 Task: Find flights from Sydney to any destination.
Action: Mouse moved to (295, 31)
Screenshot: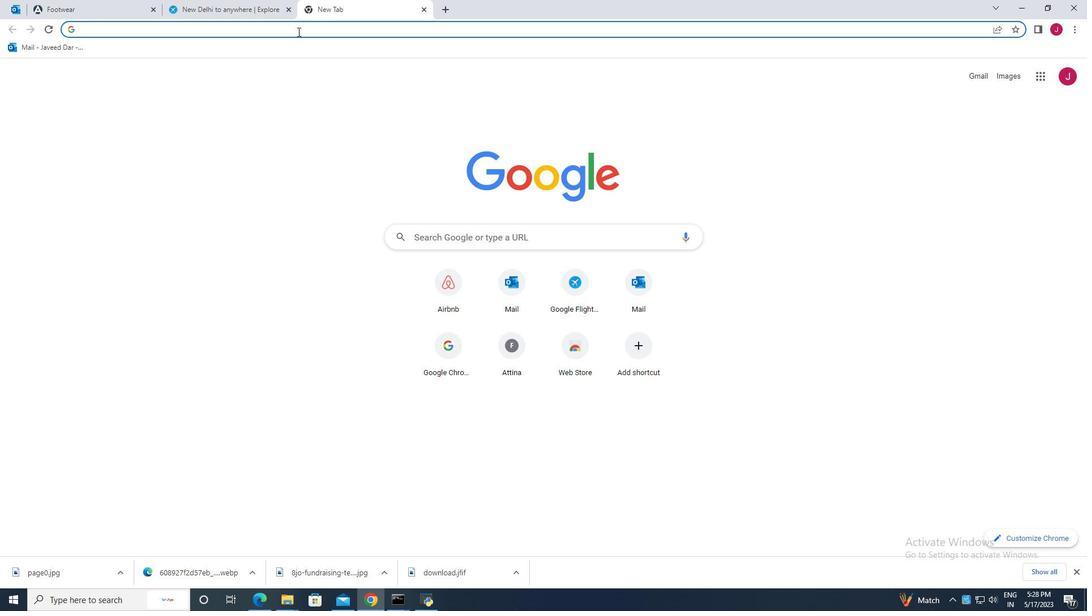 
Action: Mouse pressed left at (295, 31)
Screenshot: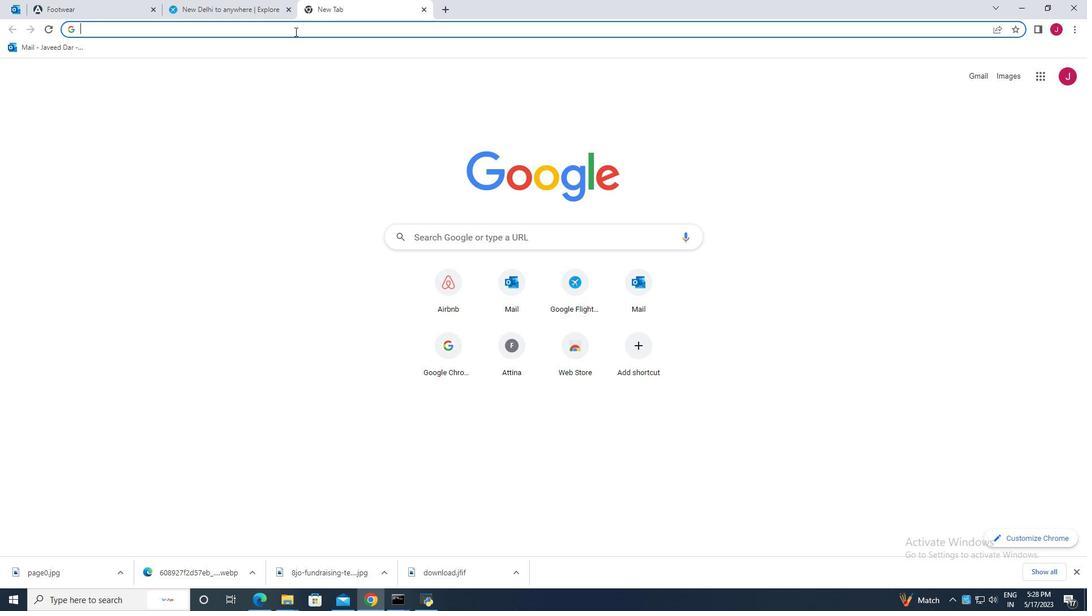 
Action: Key pressed f<Key.backspace>f
Screenshot: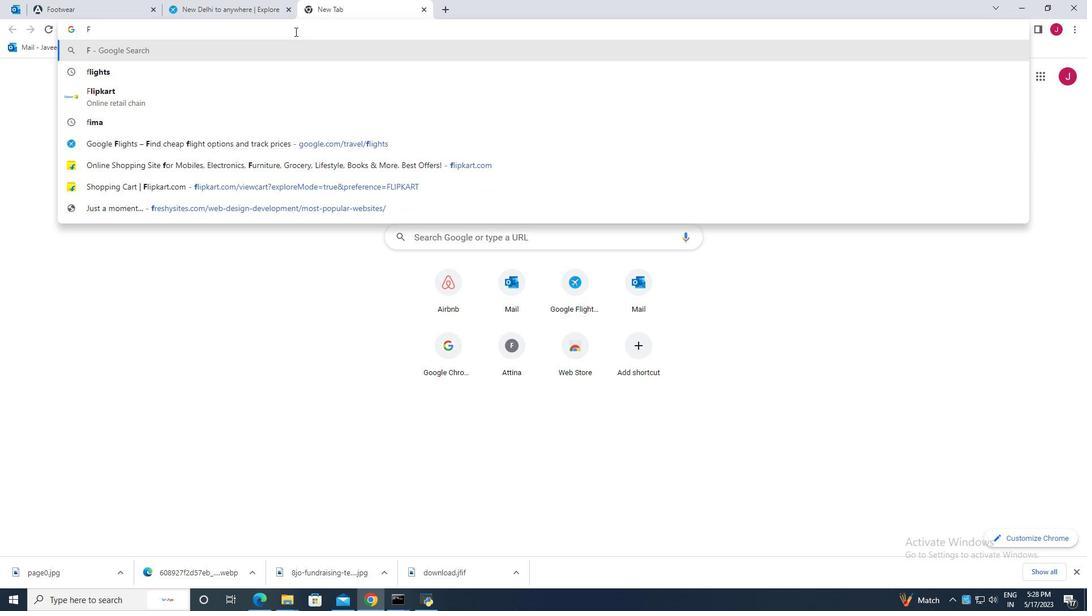 
Action: Mouse moved to (218, 52)
Screenshot: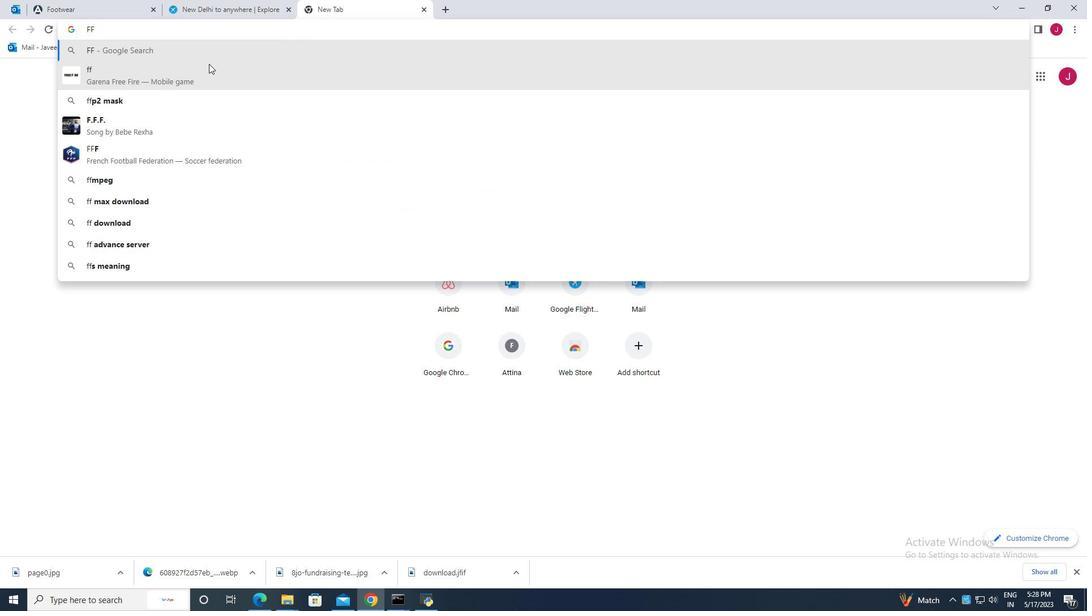 
Action: Key pressed <Key.backspace><Key.backspace>
Screenshot: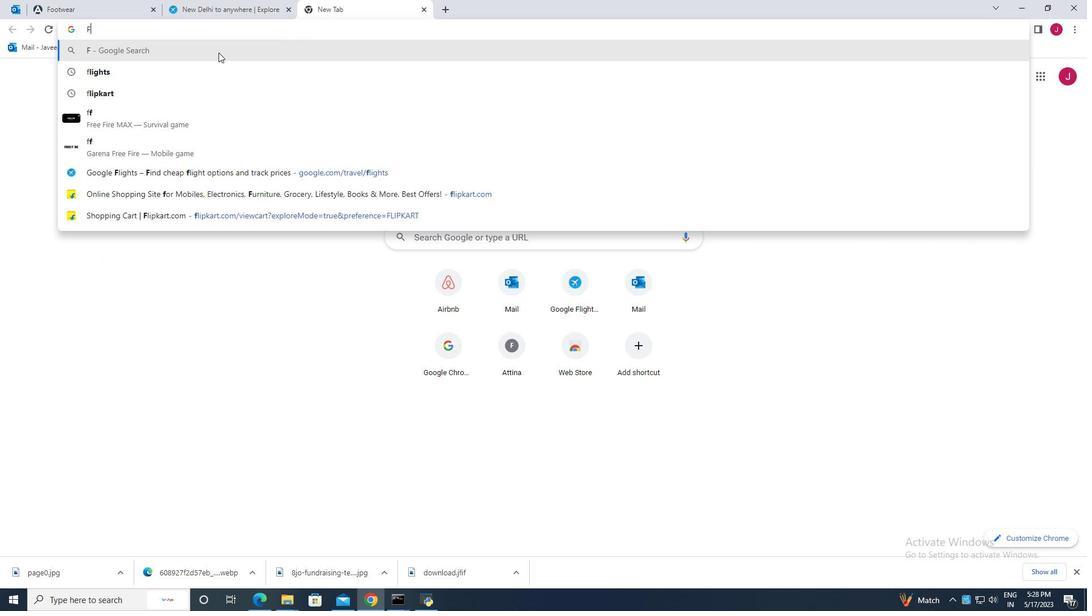
Action: Mouse moved to (202, 49)
Screenshot: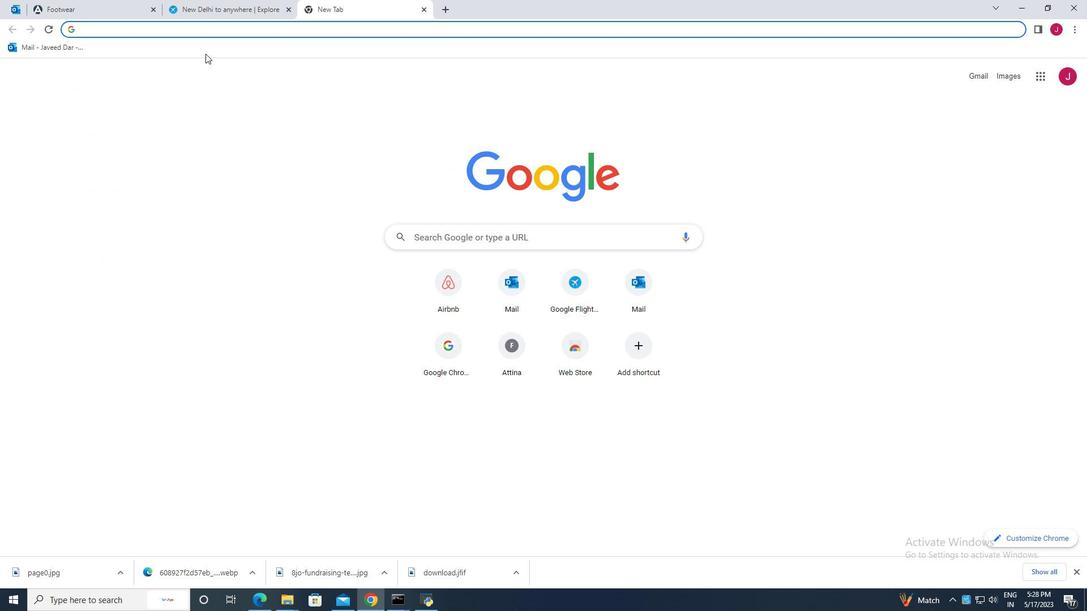 
Action: Key pressed f
Screenshot: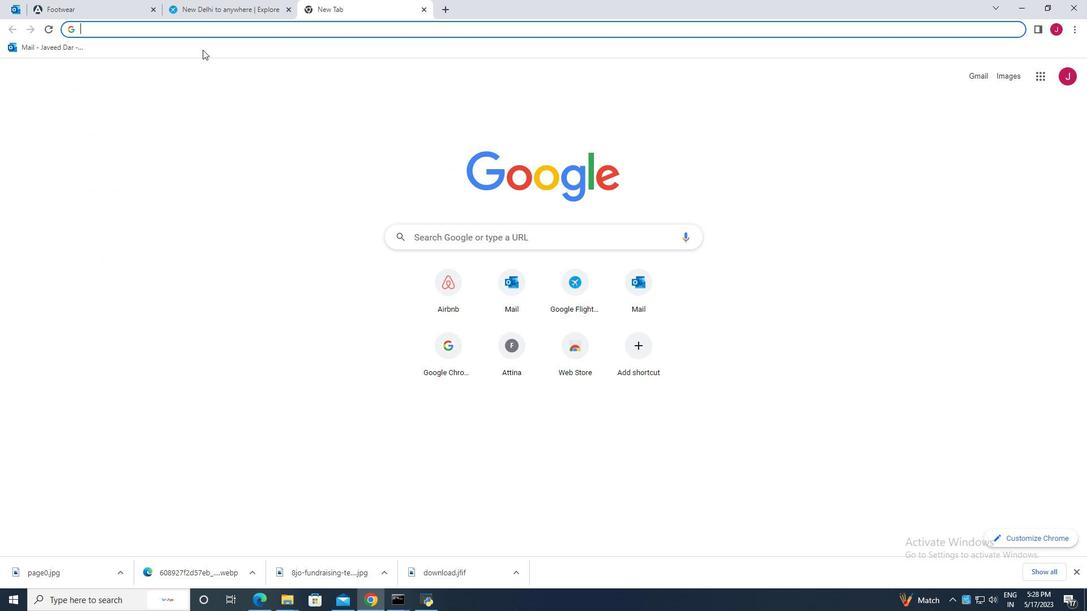 
Action: Mouse moved to (178, 48)
Screenshot: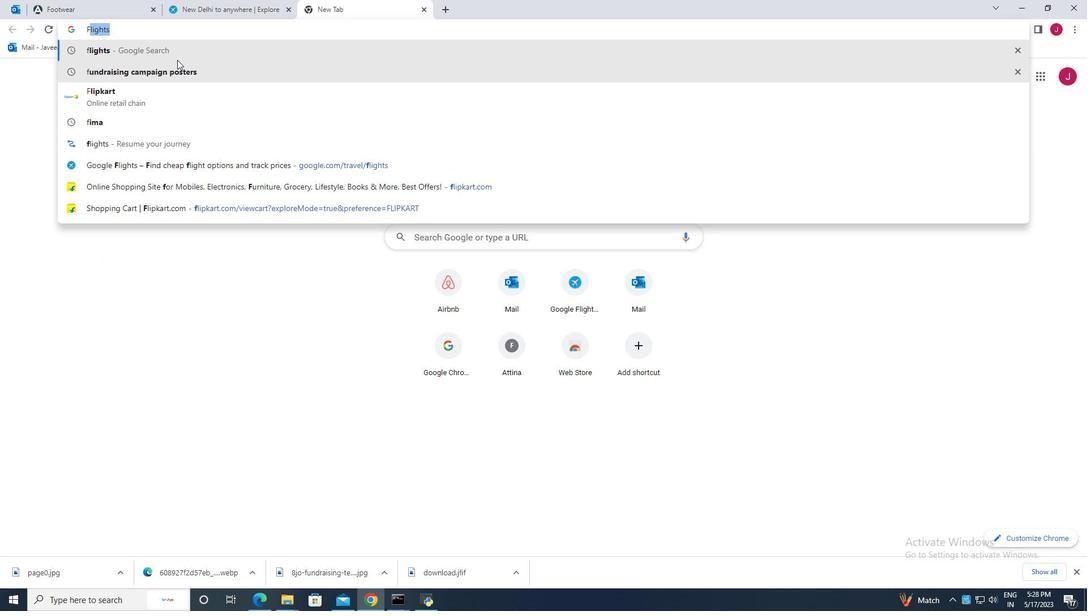 
Action: Mouse pressed left at (178, 48)
Screenshot: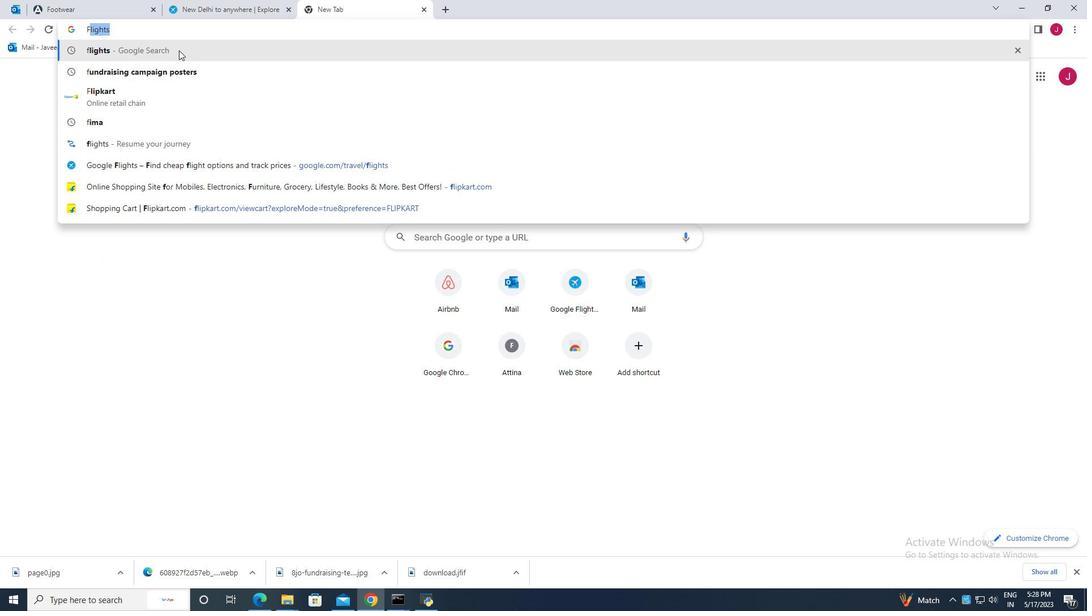 
Action: Mouse moved to (139, 450)
Screenshot: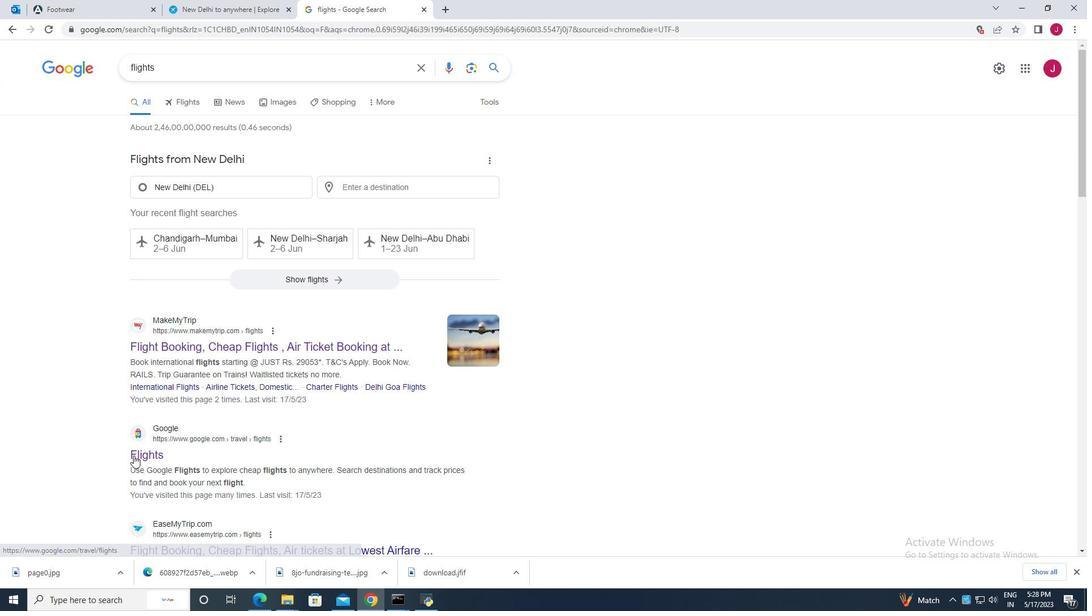 
Action: Mouse pressed left at (139, 450)
Screenshot: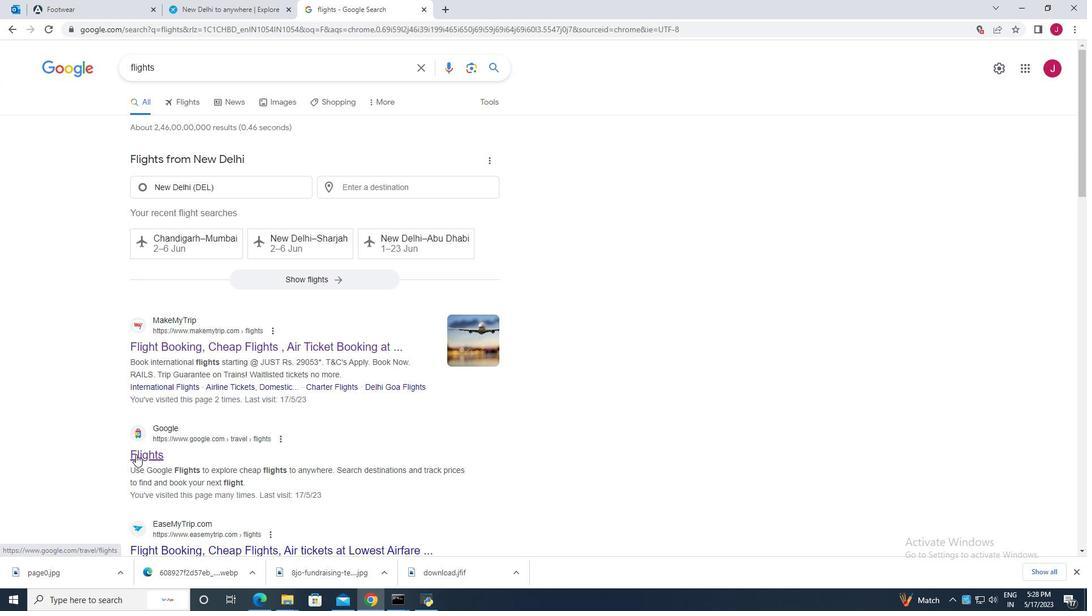 
Action: Mouse moved to (151, 454)
Screenshot: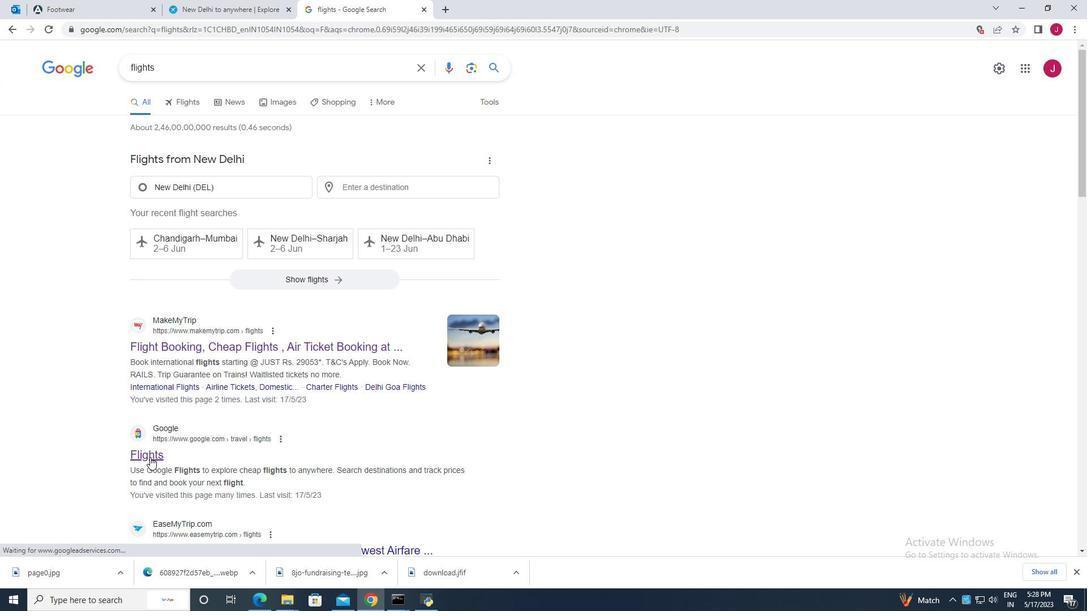 
Action: Mouse pressed left at (151, 454)
Screenshot: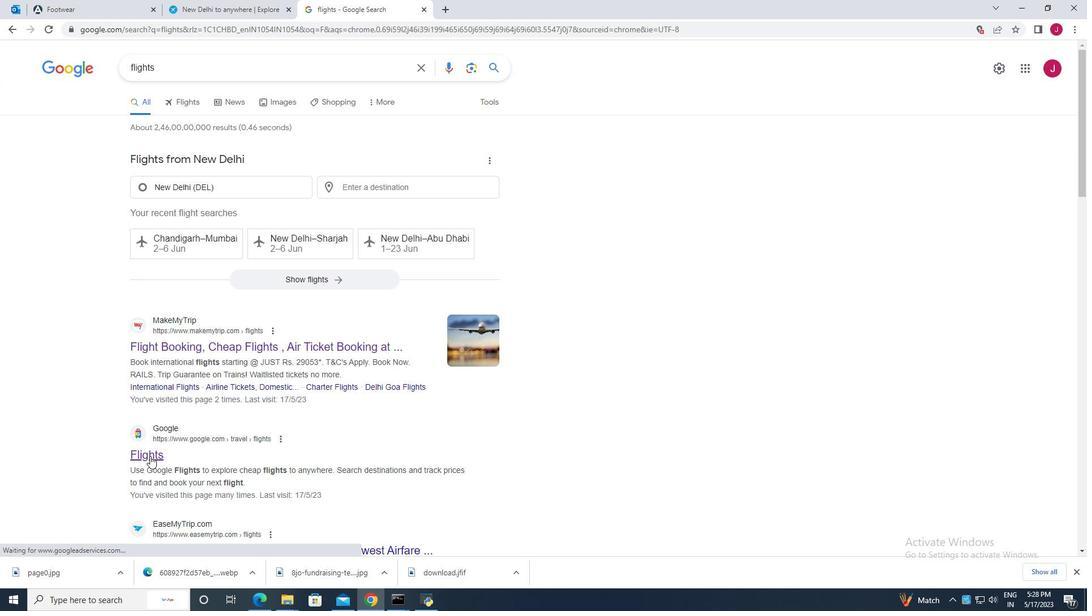 
Action: Mouse moved to (348, 307)
Screenshot: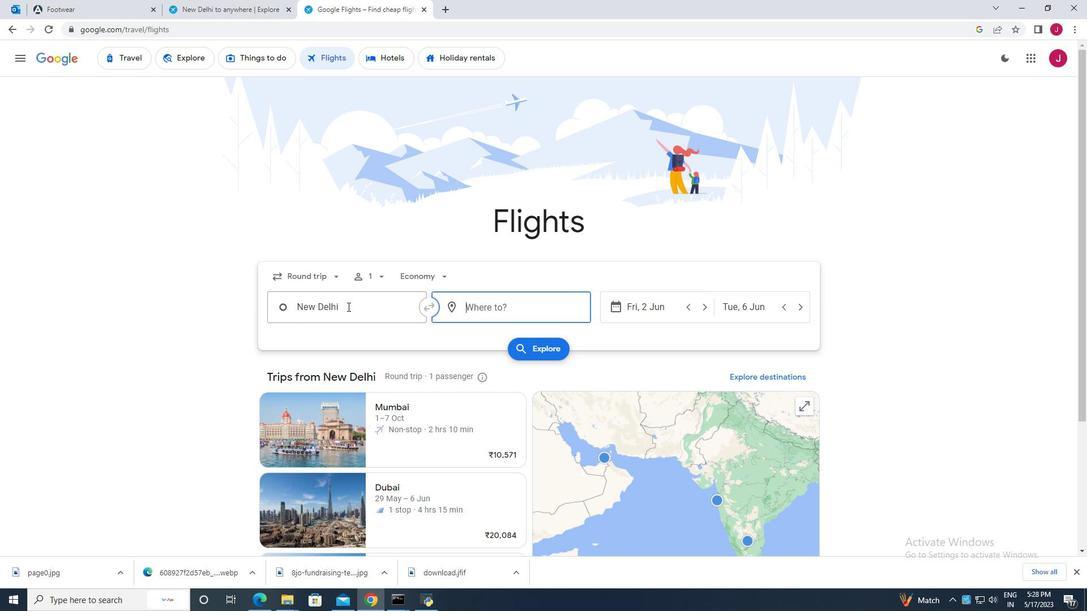 
Action: Mouse pressed left at (348, 307)
Screenshot: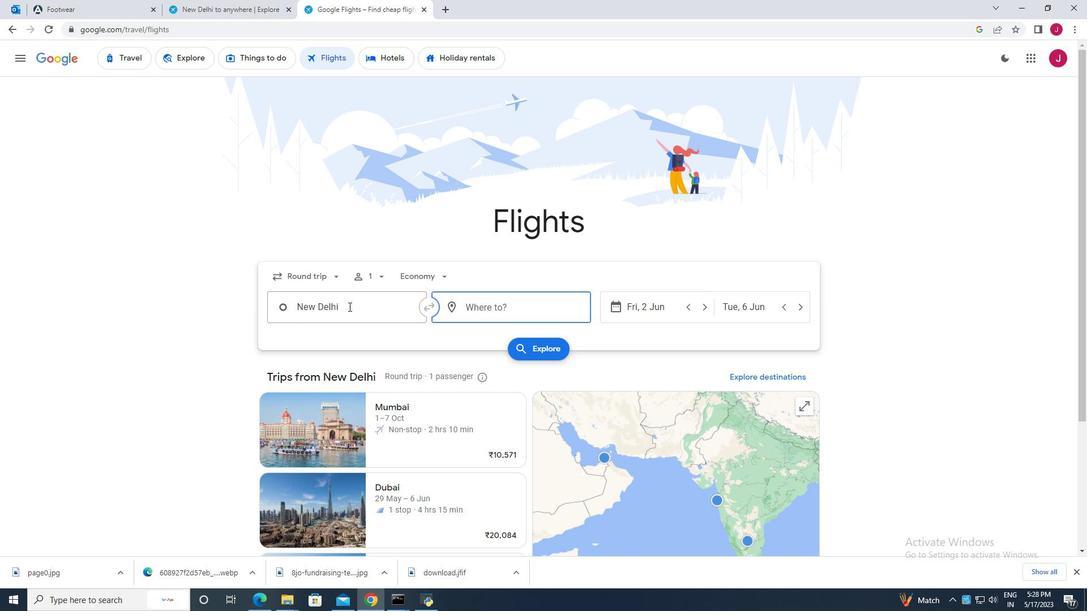 
Action: Mouse moved to (349, 307)
Screenshot: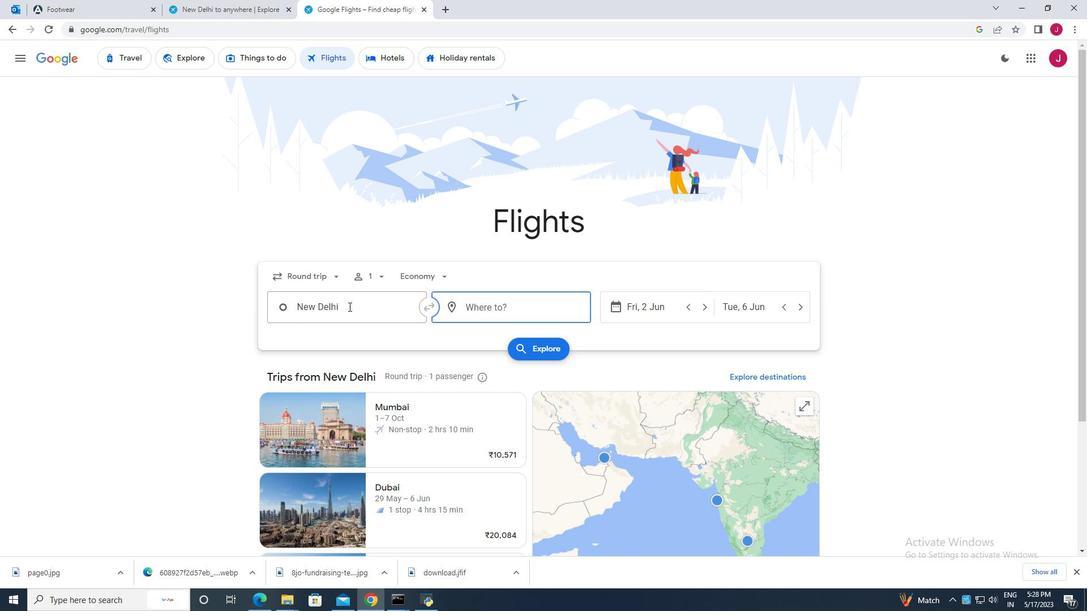 
Action: Key pressed austrilla<Key.enter>
Screenshot: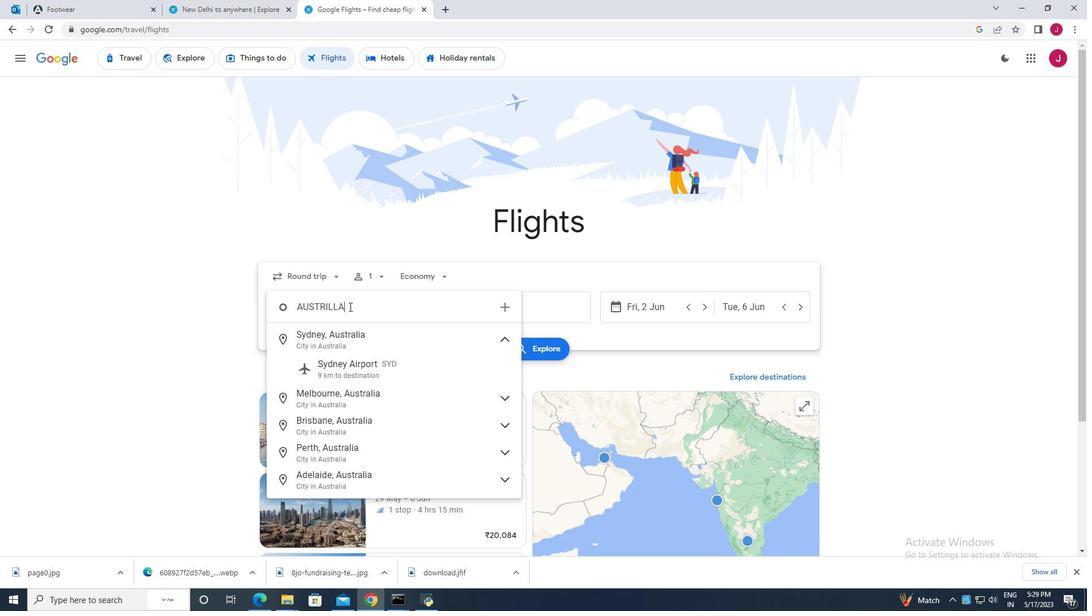 
Action: Mouse moved to (552, 351)
Screenshot: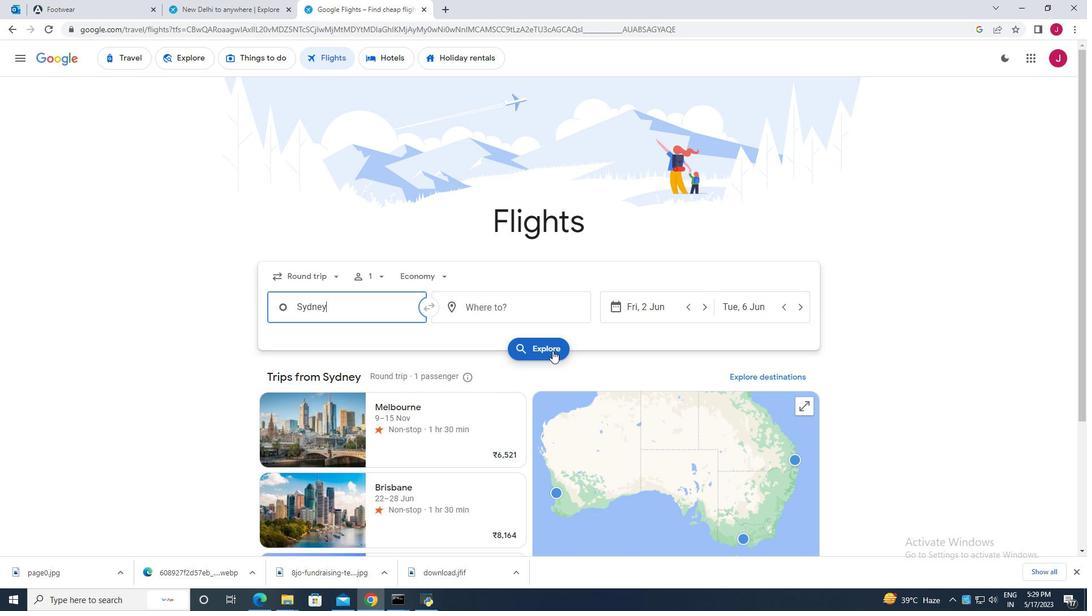 
Action: Mouse pressed left at (552, 351)
Screenshot: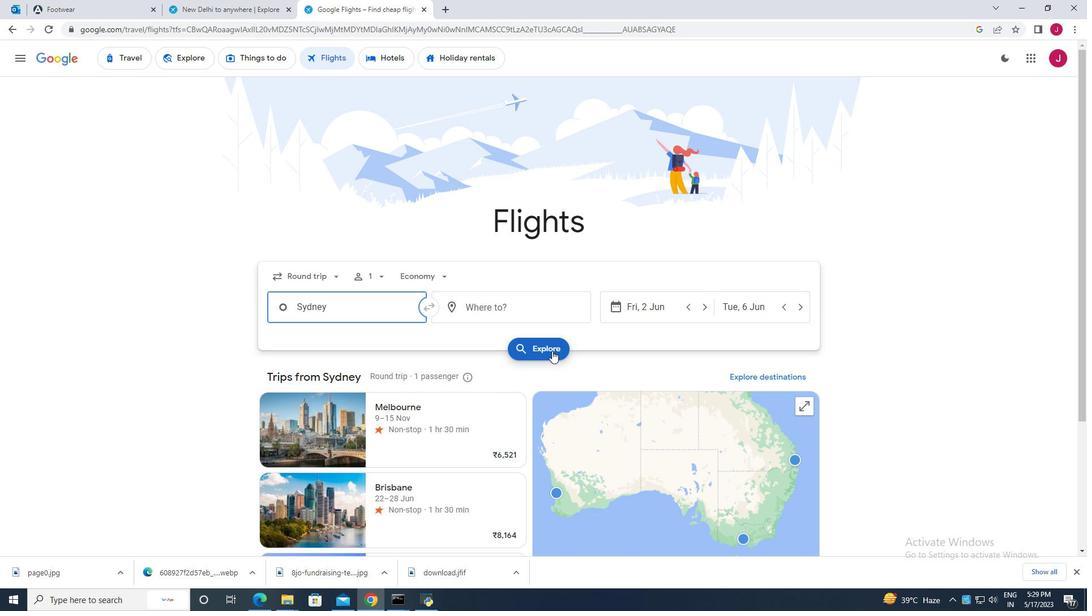 
Action: Mouse moved to (136, 390)
Screenshot: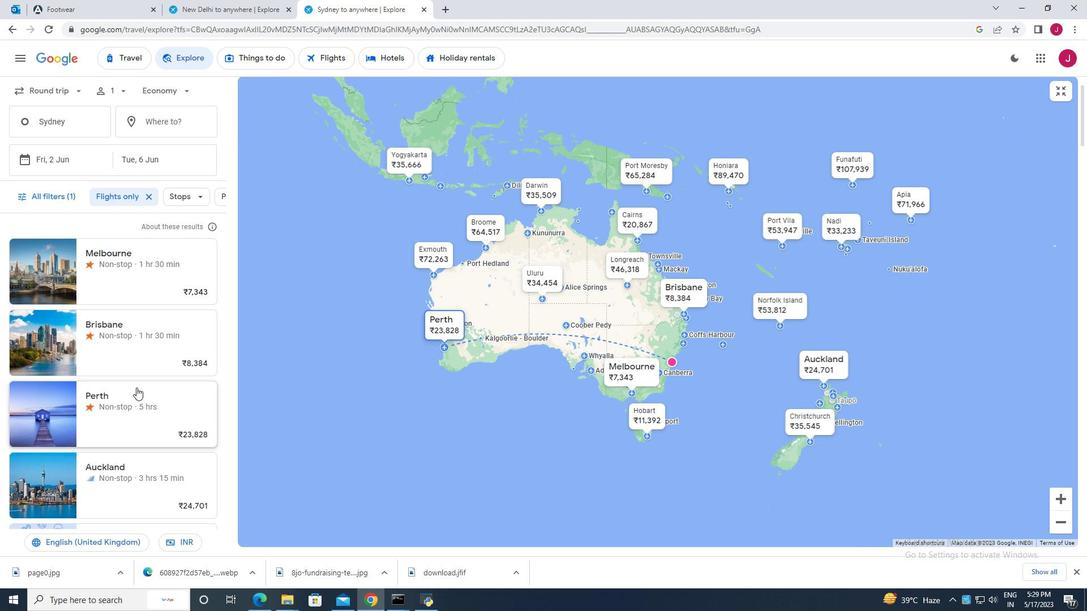 
Action: Mouse scrolled (136, 389) with delta (0, 0)
Screenshot: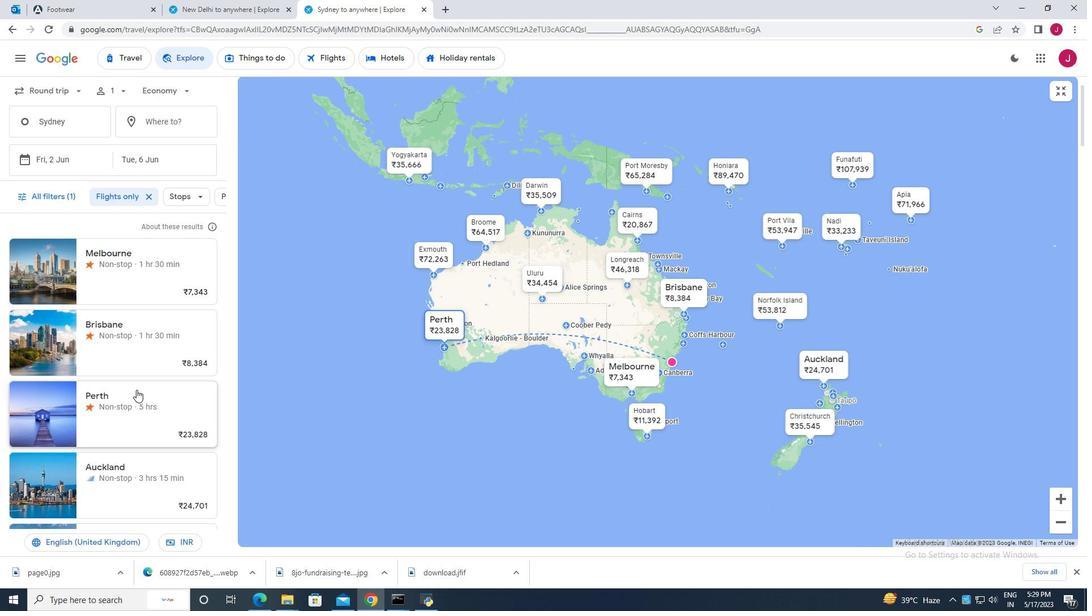 
Action: Mouse scrolled (136, 389) with delta (0, 0)
Screenshot: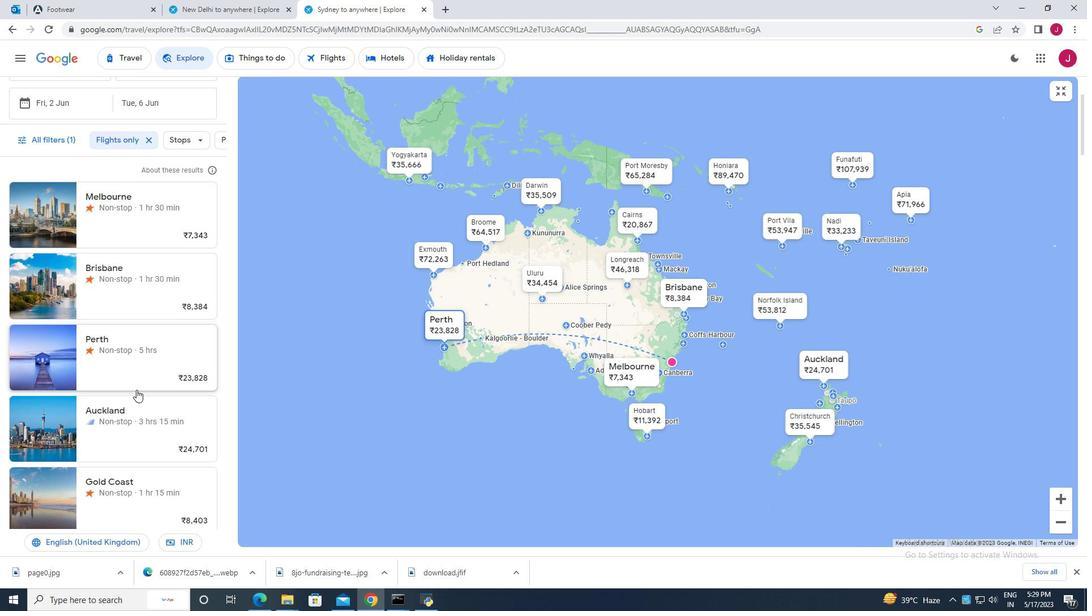 
Action: Mouse scrolled (136, 389) with delta (0, 0)
Screenshot: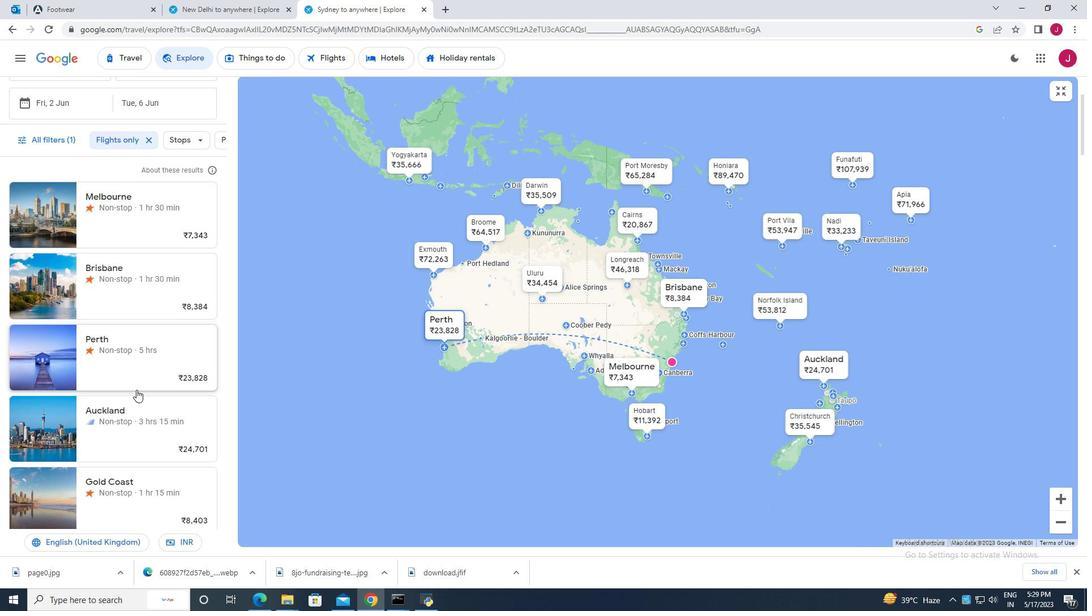 
Action: Mouse moved to (135, 389)
Screenshot: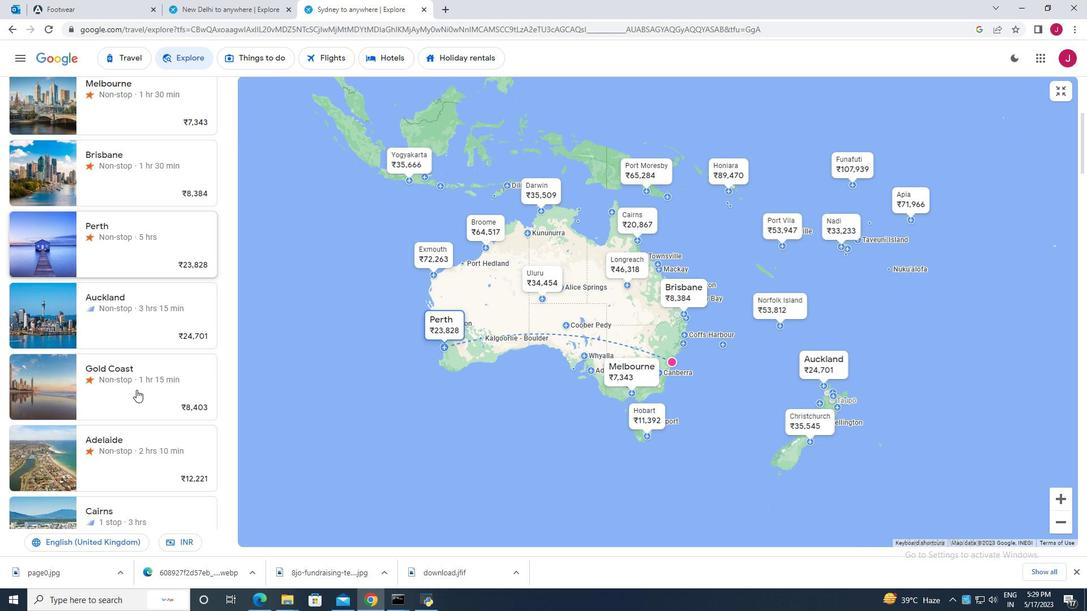
Action: Mouse scrolled (135, 389) with delta (0, 0)
Screenshot: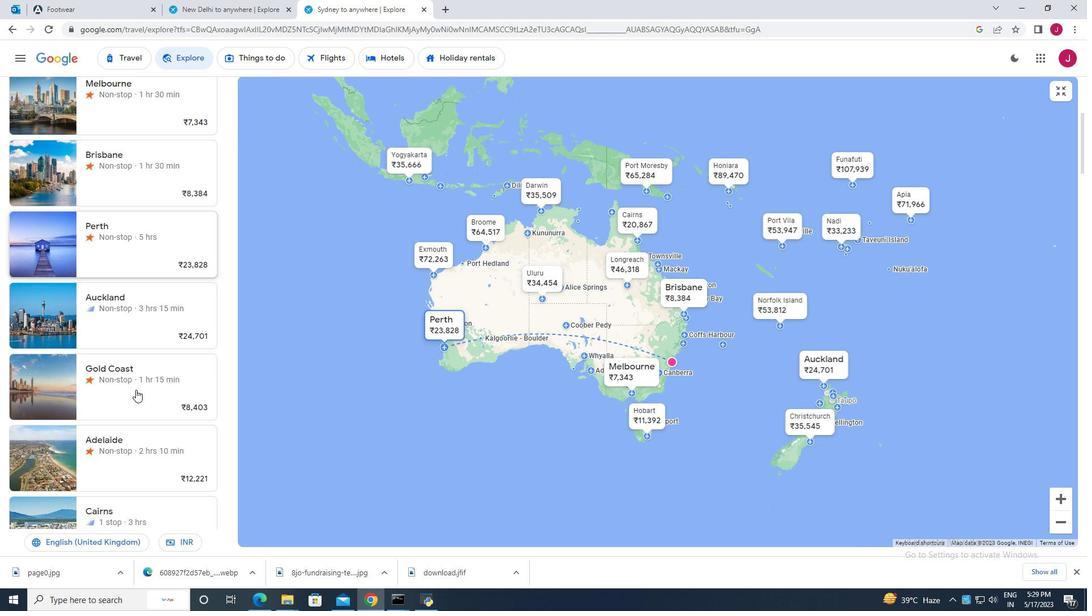 
Action: Mouse scrolled (135, 389) with delta (0, 0)
Screenshot: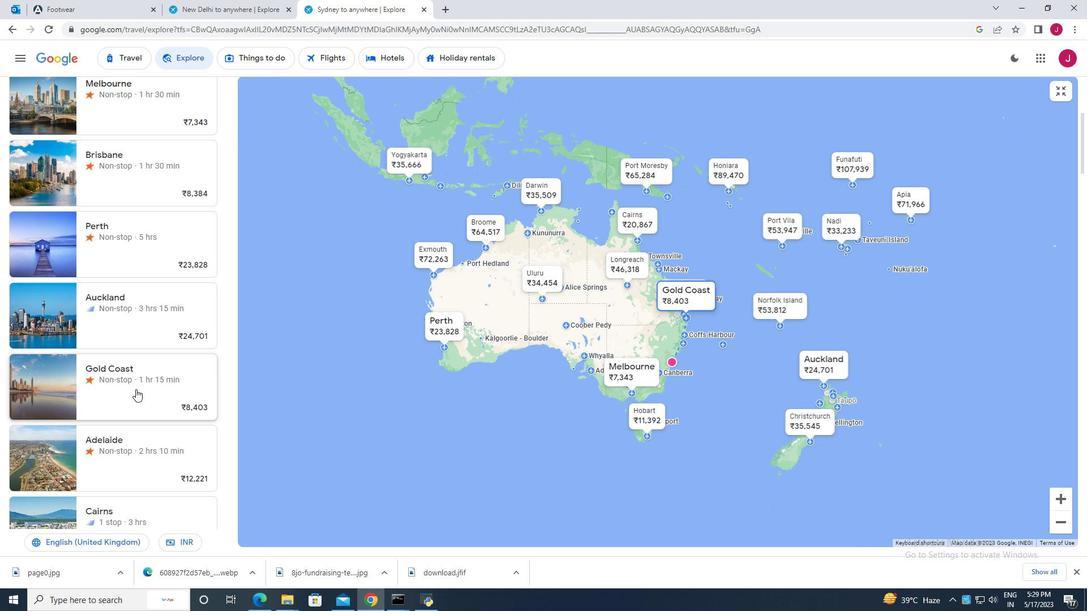 
Action: Mouse scrolled (135, 389) with delta (0, 0)
Screenshot: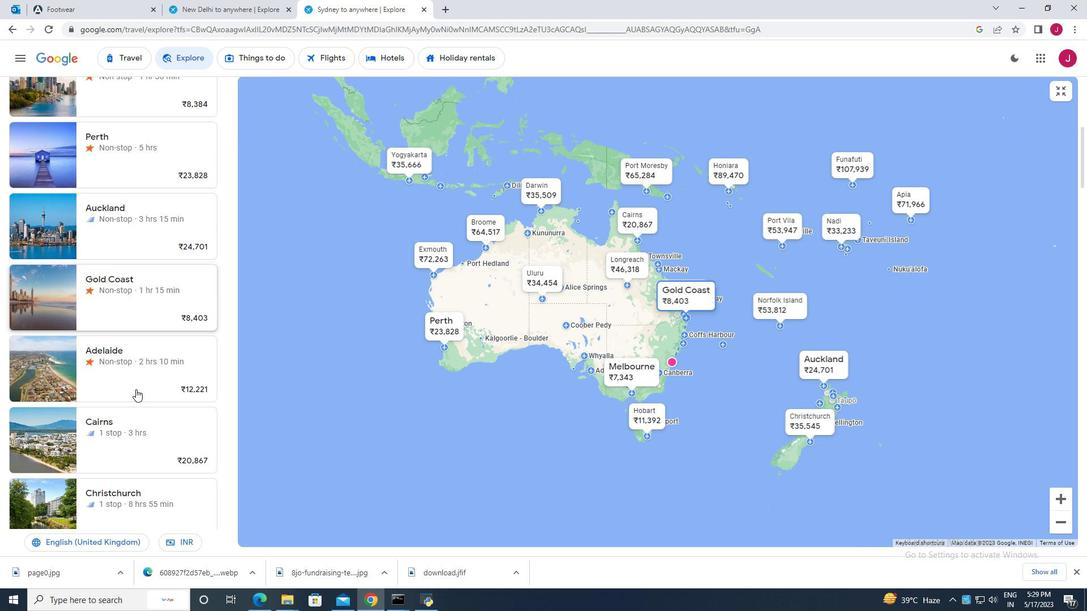 
Action: Mouse scrolled (135, 389) with delta (0, 0)
Screenshot: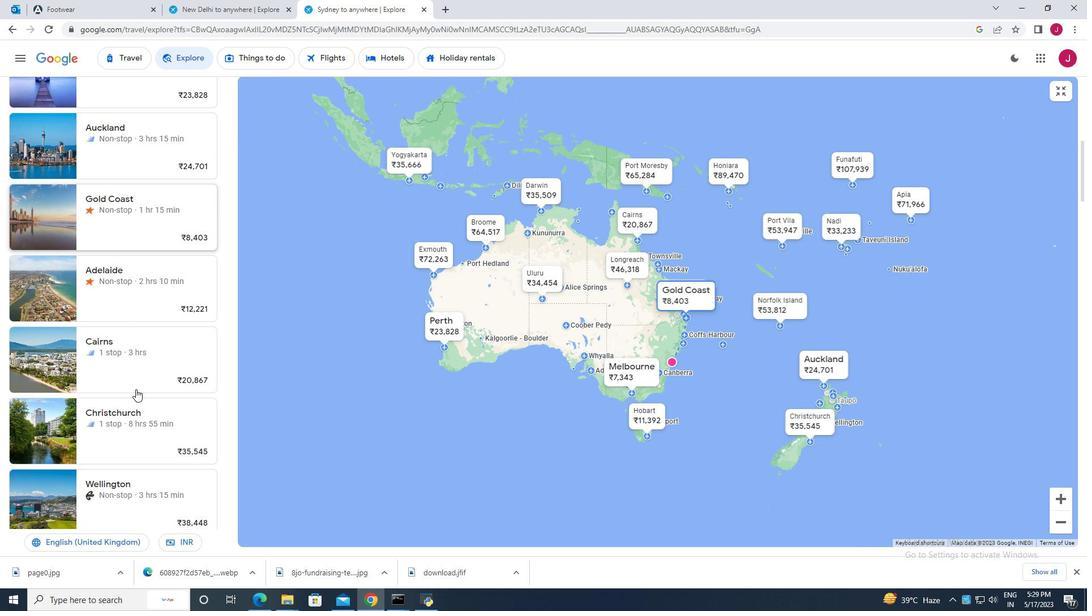 
Action: Mouse scrolled (135, 389) with delta (0, 0)
Screenshot: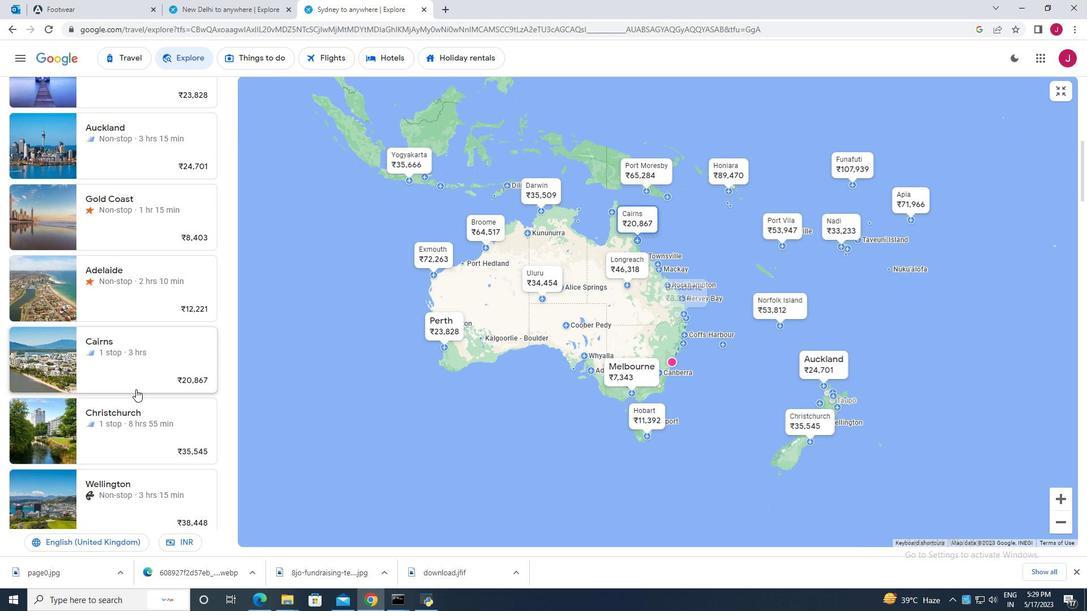 
Action: Mouse scrolled (135, 389) with delta (0, 0)
Screenshot: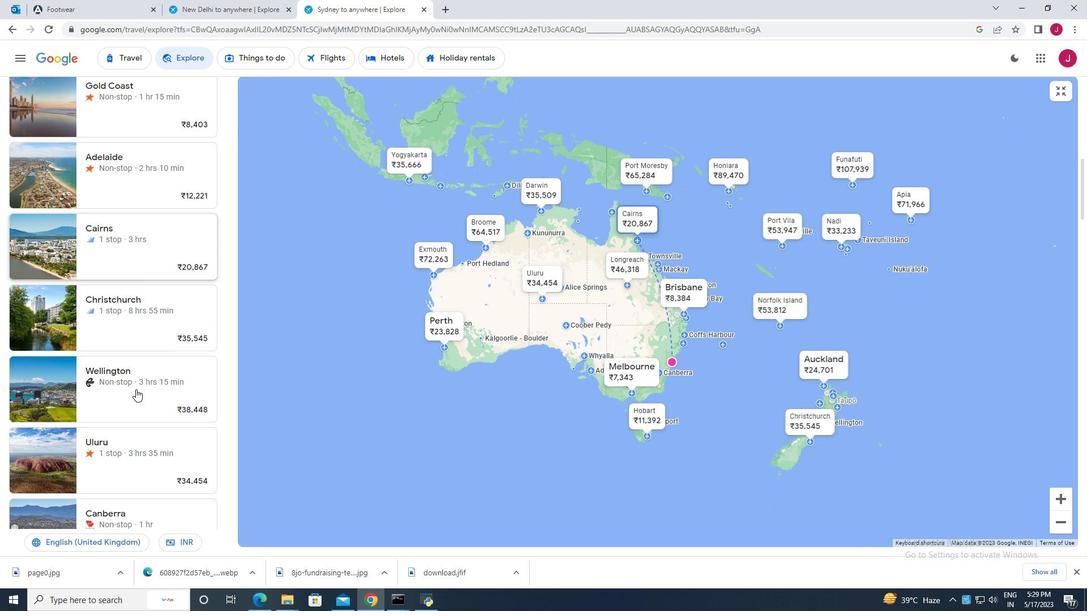 
Action: Mouse scrolled (135, 389) with delta (0, 0)
Screenshot: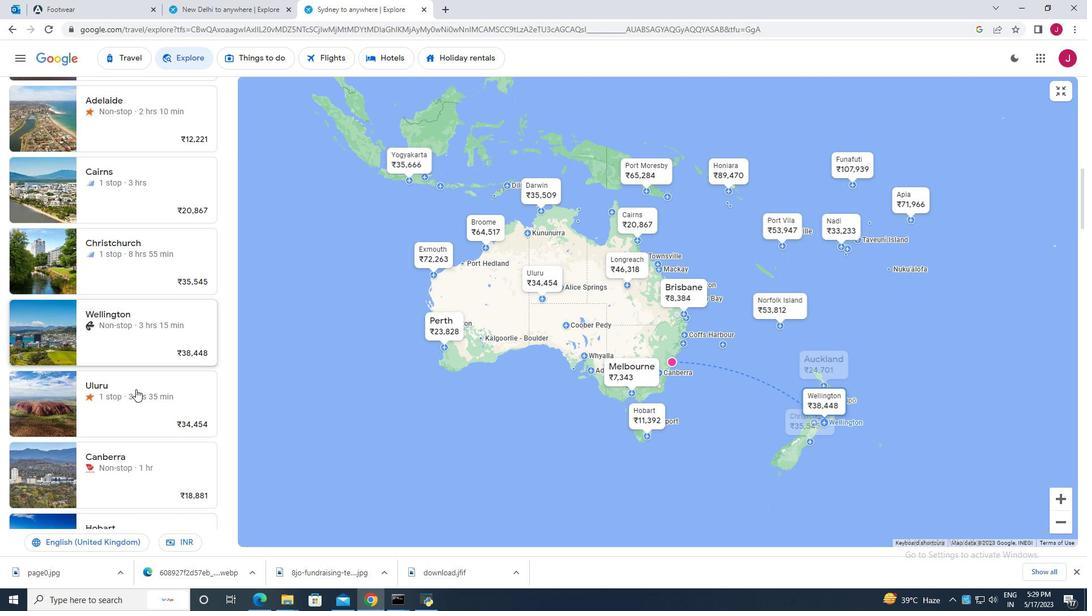 
Action: Mouse moved to (135, 388)
Screenshot: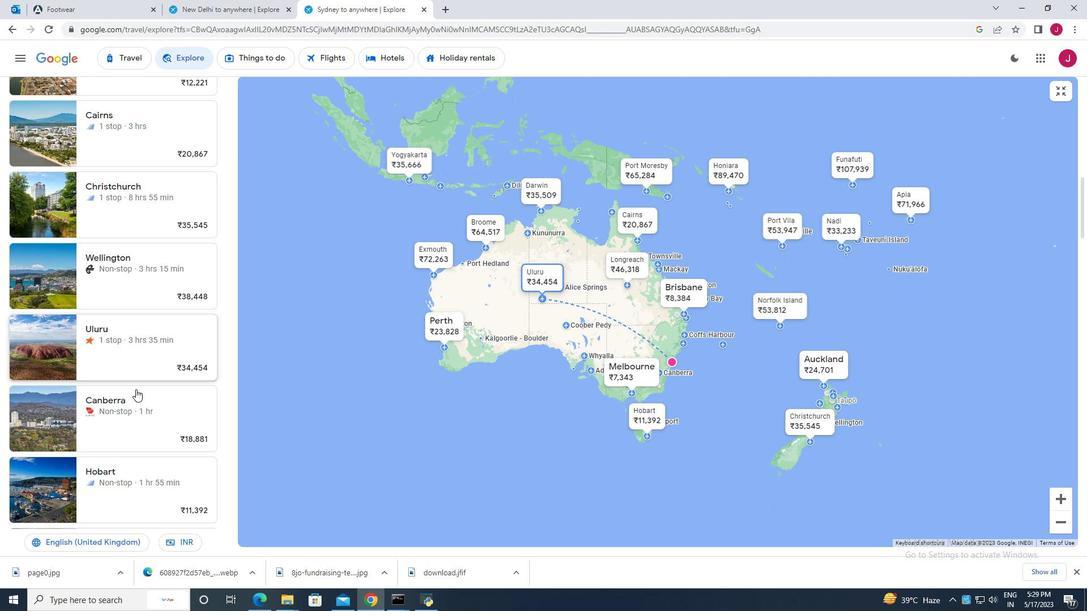 
Action: Mouse scrolled (135, 387) with delta (0, 0)
Screenshot: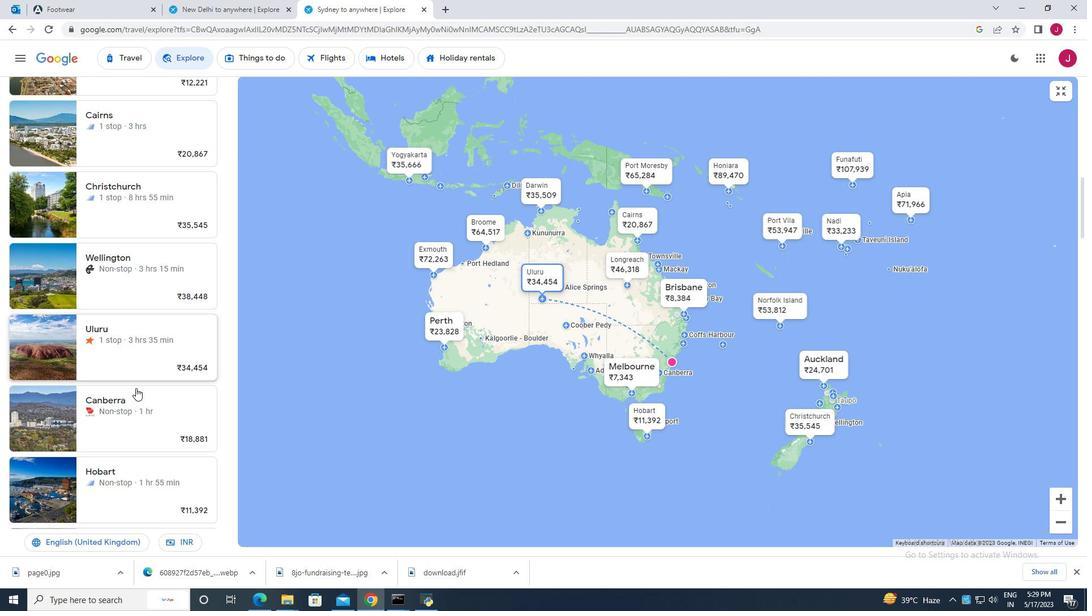 
Action: Mouse scrolled (135, 387) with delta (0, 0)
Screenshot: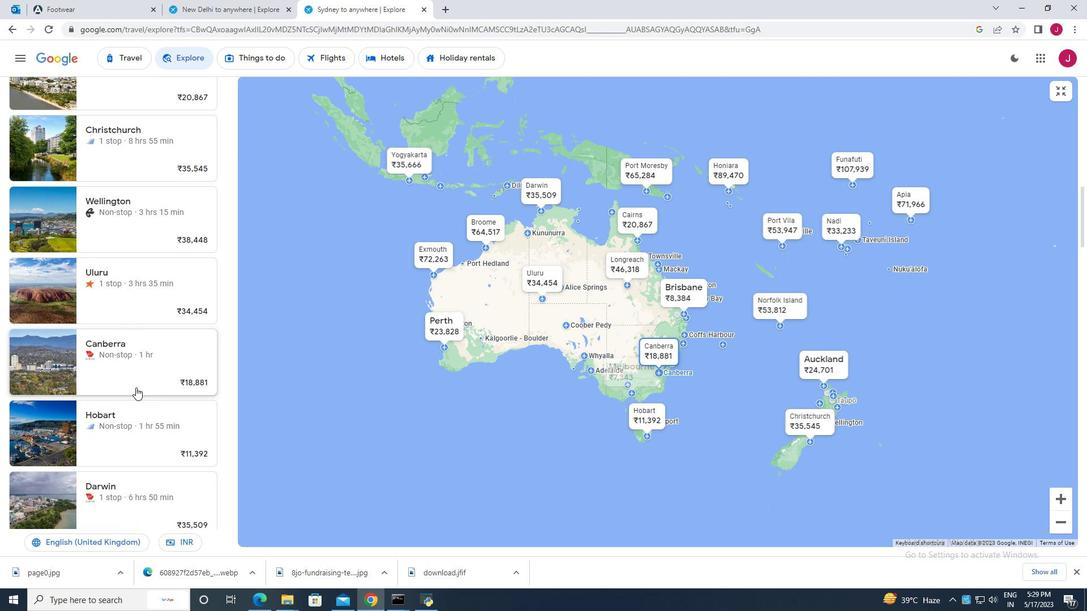 
Action: Mouse scrolled (135, 387) with delta (0, 0)
Screenshot: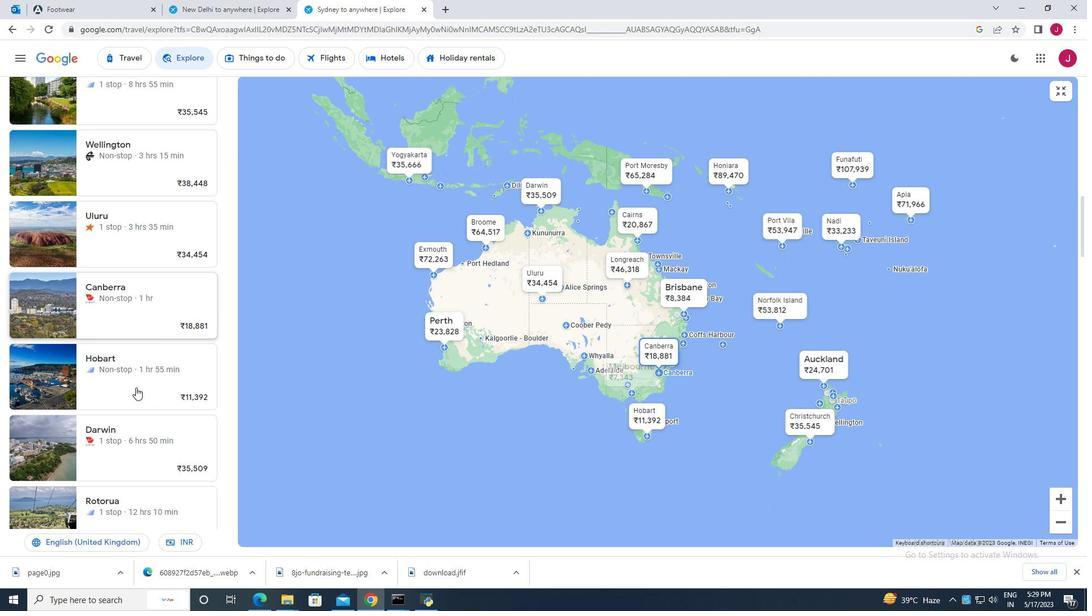 
Action: Mouse scrolled (135, 387) with delta (0, 0)
Screenshot: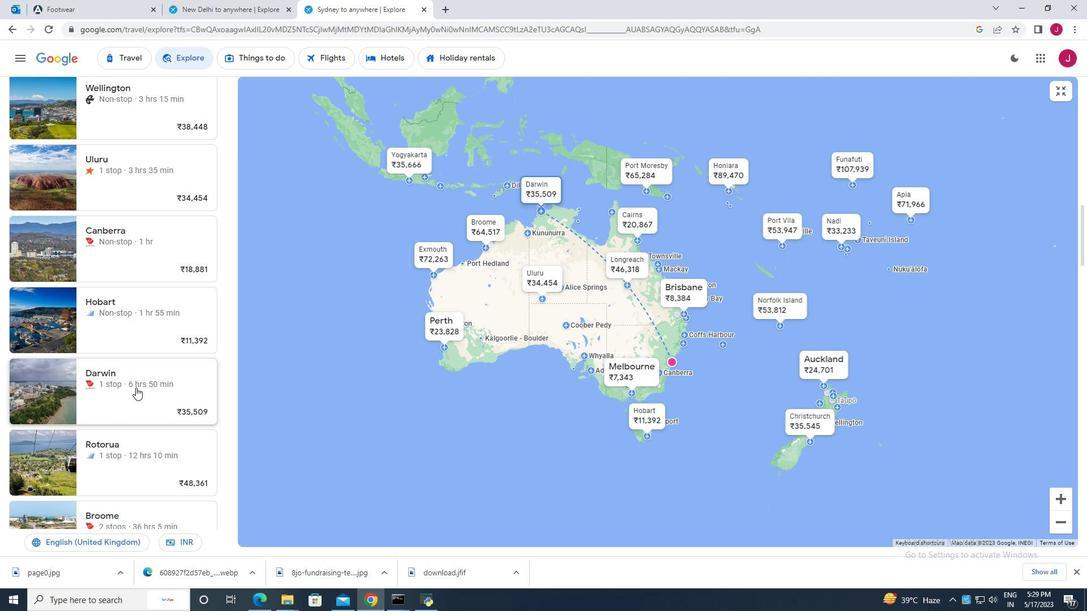 
Action: Mouse scrolled (135, 387) with delta (0, 0)
Screenshot: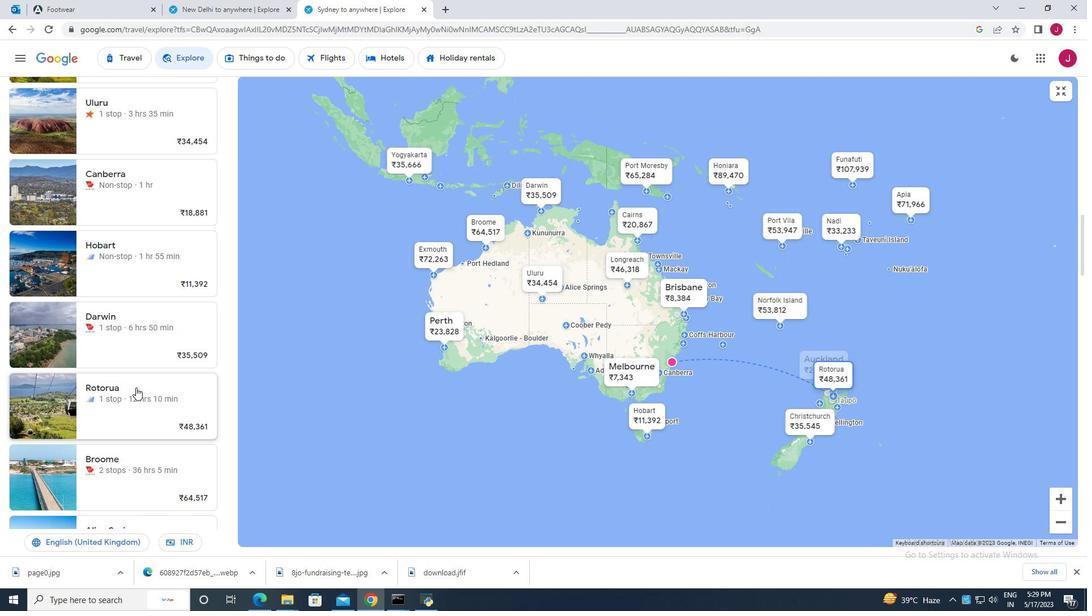 
Action: Mouse scrolled (135, 387) with delta (0, 0)
Screenshot: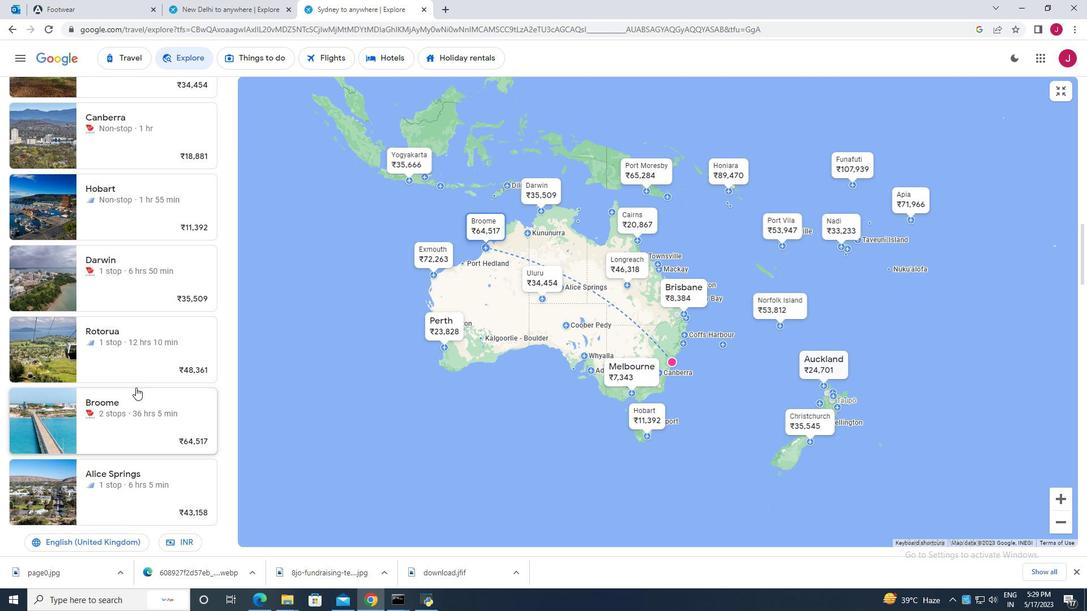 
Action: Mouse scrolled (135, 387) with delta (0, 0)
Screenshot: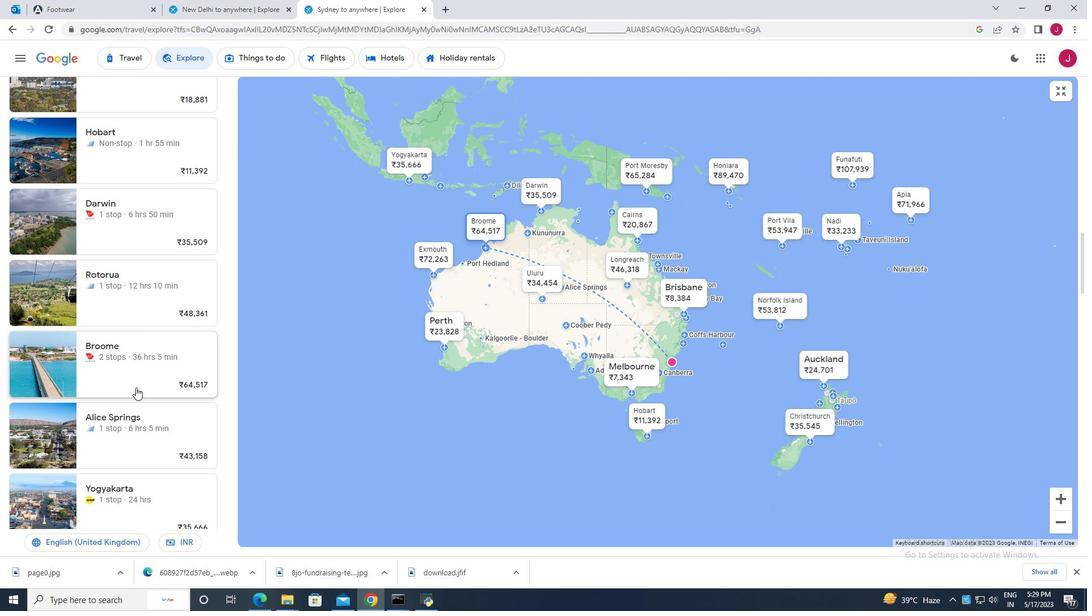 
Action: Mouse scrolled (135, 387) with delta (0, 0)
Screenshot: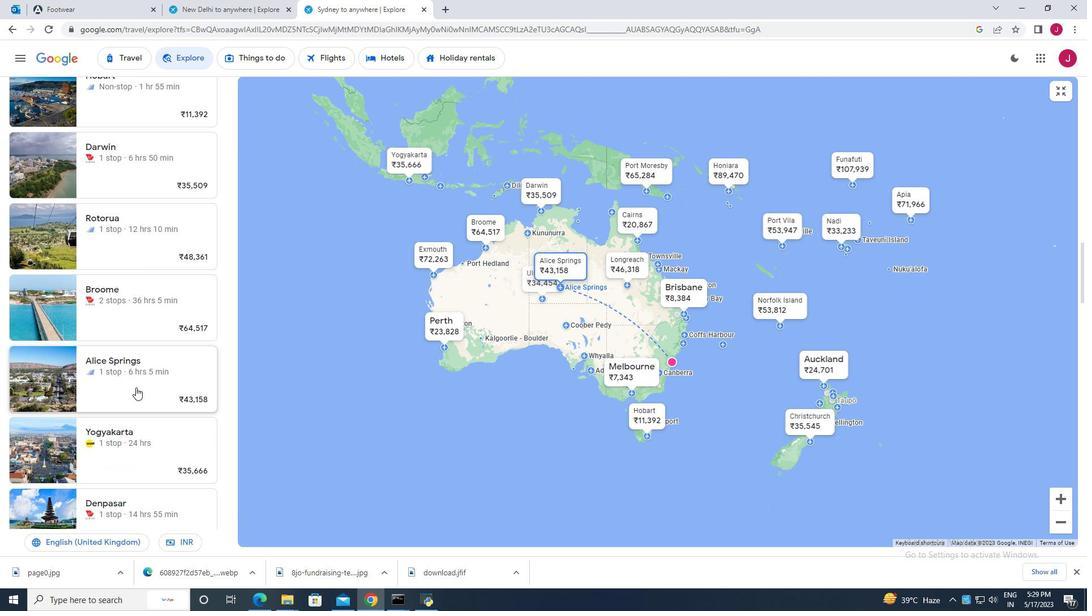 
Action: Mouse scrolled (135, 387) with delta (0, 0)
Screenshot: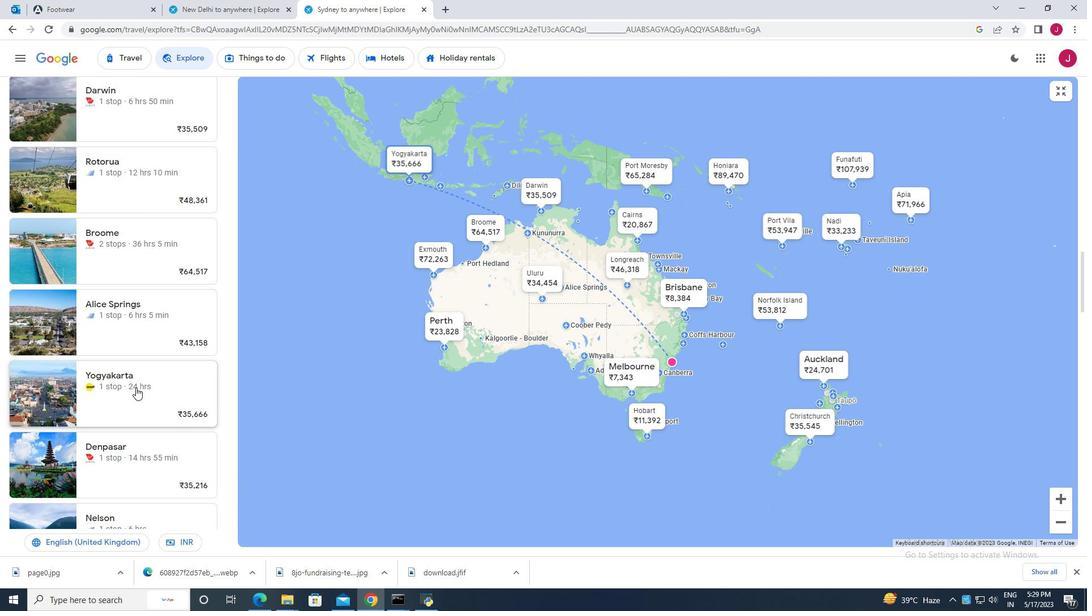 
Action: Mouse scrolled (135, 387) with delta (0, 0)
Screenshot: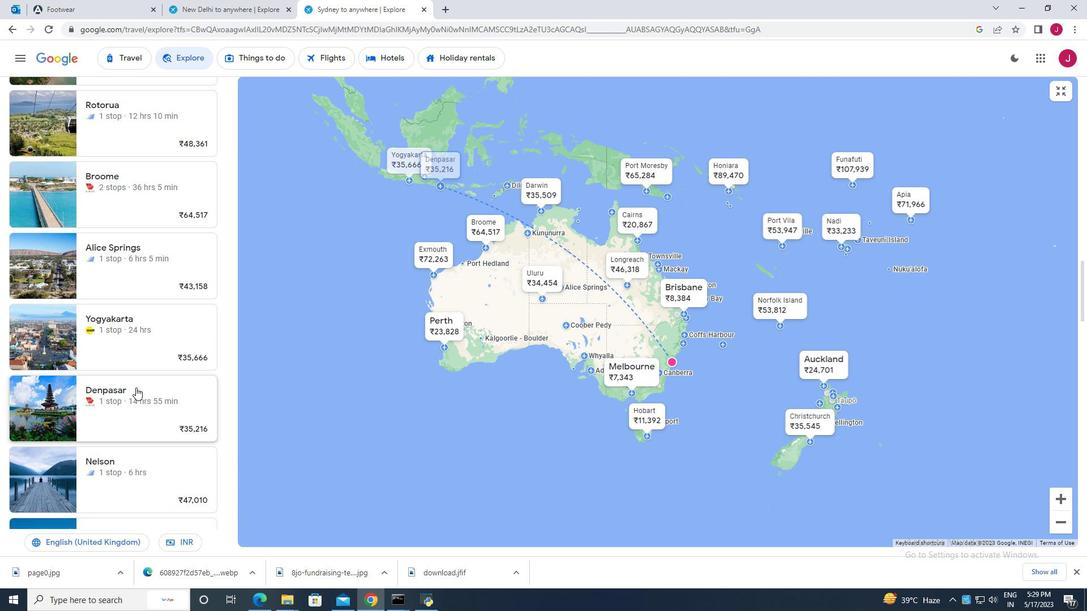 
Action: Mouse scrolled (135, 387) with delta (0, 0)
Screenshot: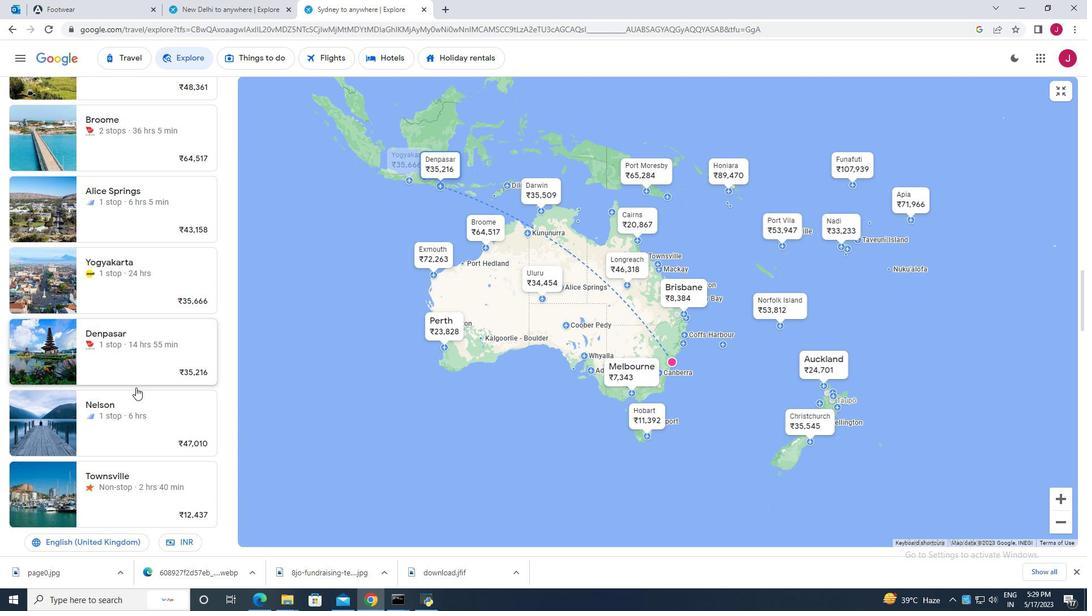 
Action: Mouse scrolled (135, 387) with delta (0, 0)
Screenshot: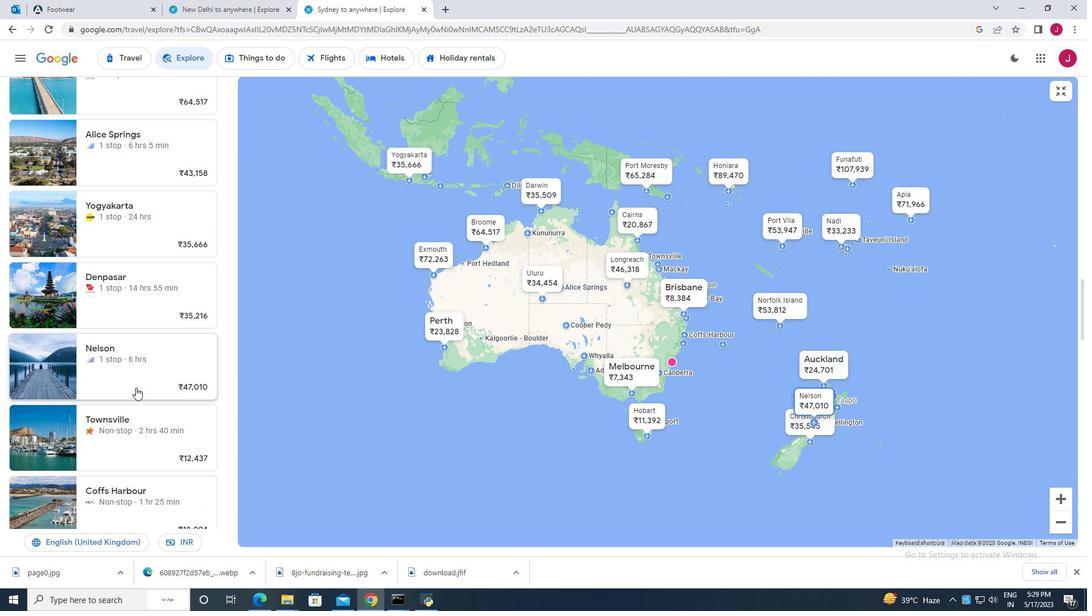 
Action: Mouse scrolled (135, 387) with delta (0, 0)
Screenshot: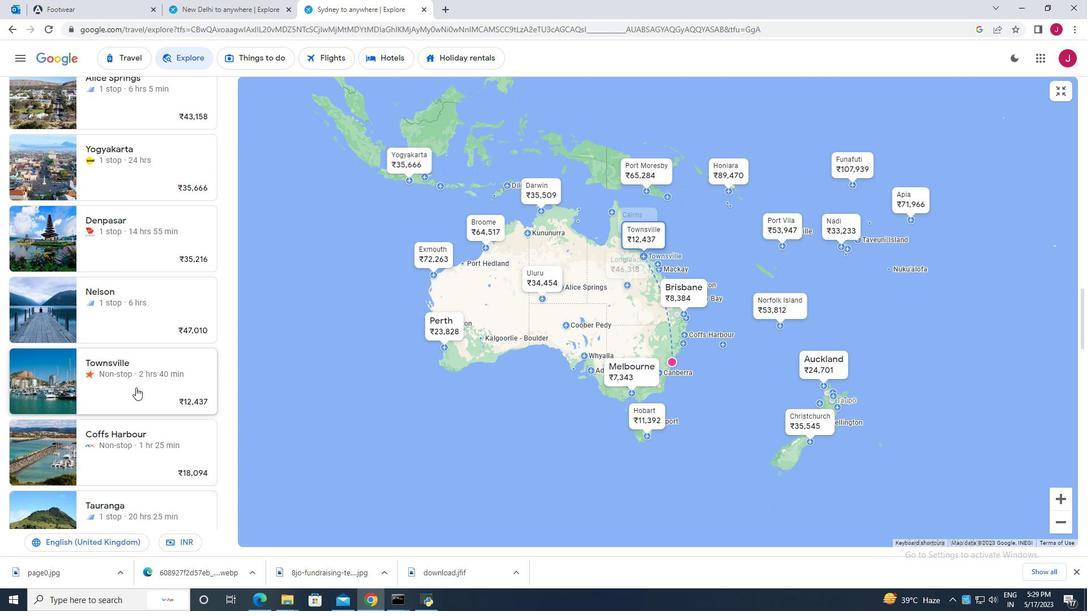 
Action: Mouse scrolled (135, 387) with delta (0, 0)
Screenshot: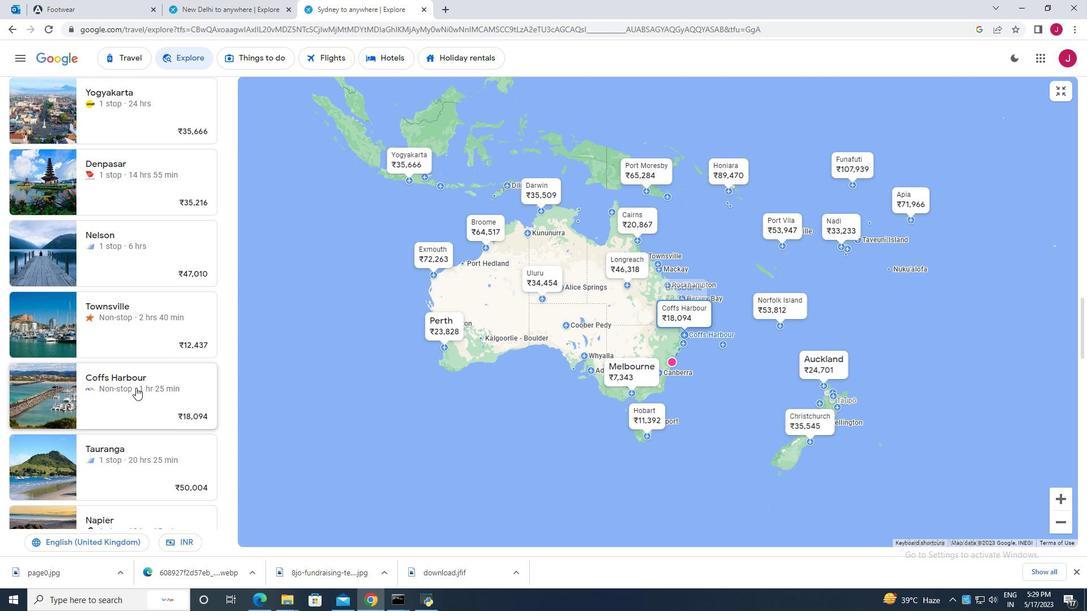 
Action: Mouse scrolled (135, 387) with delta (0, 0)
Screenshot: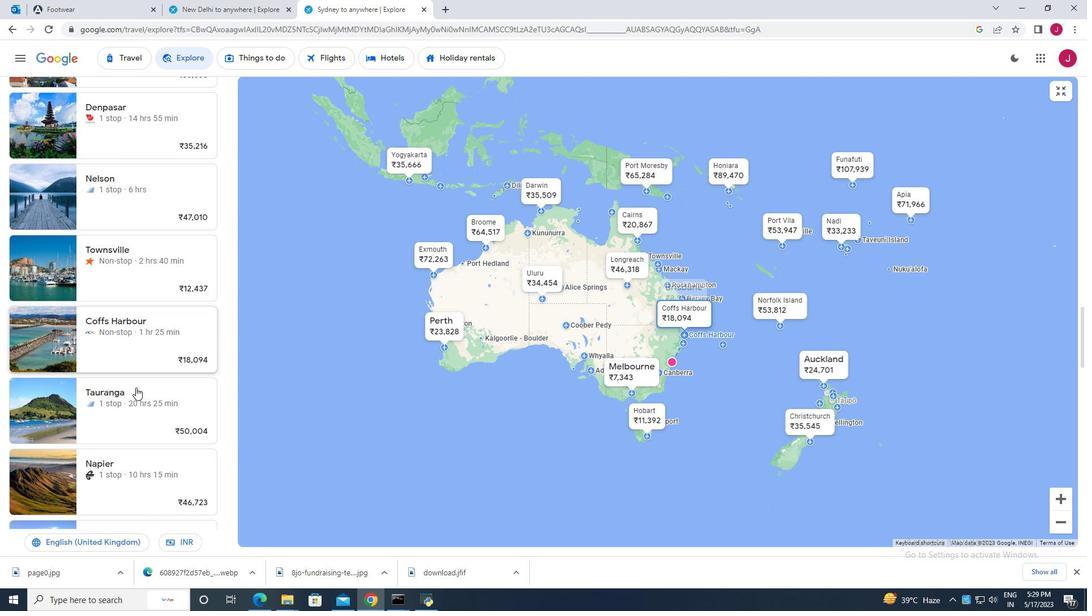 
Action: Mouse scrolled (135, 387) with delta (0, 0)
Screenshot: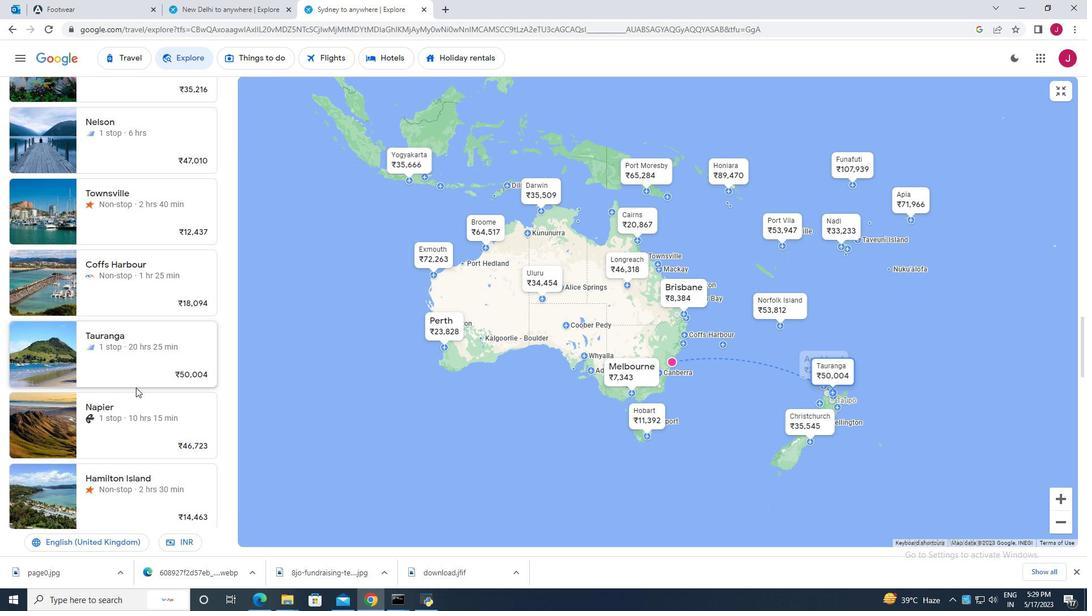 
Action: Mouse scrolled (135, 387) with delta (0, 0)
Screenshot: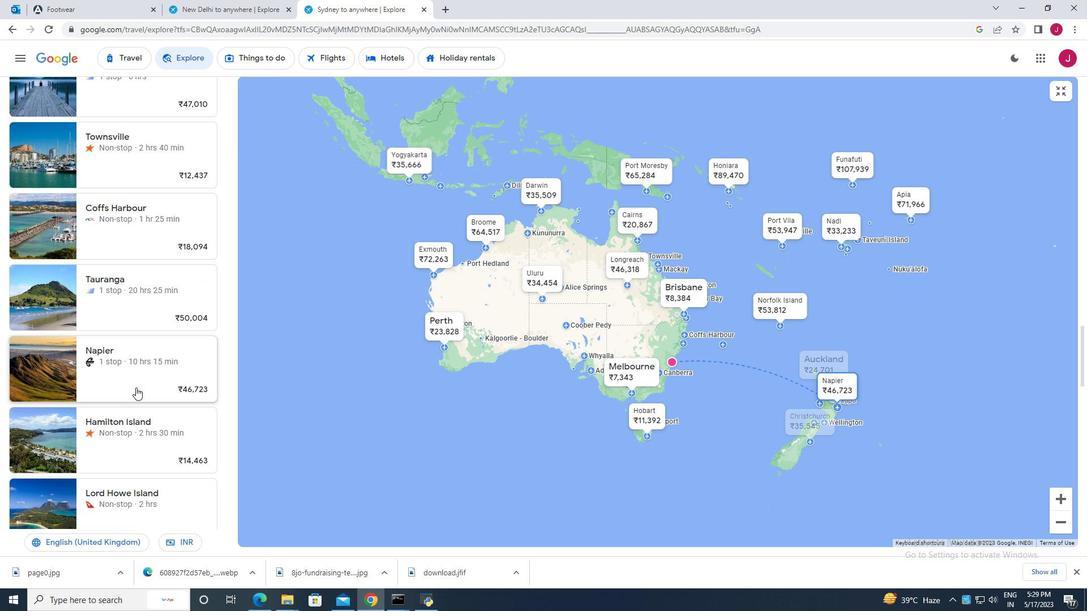 
Action: Mouse scrolled (135, 387) with delta (0, 0)
Screenshot: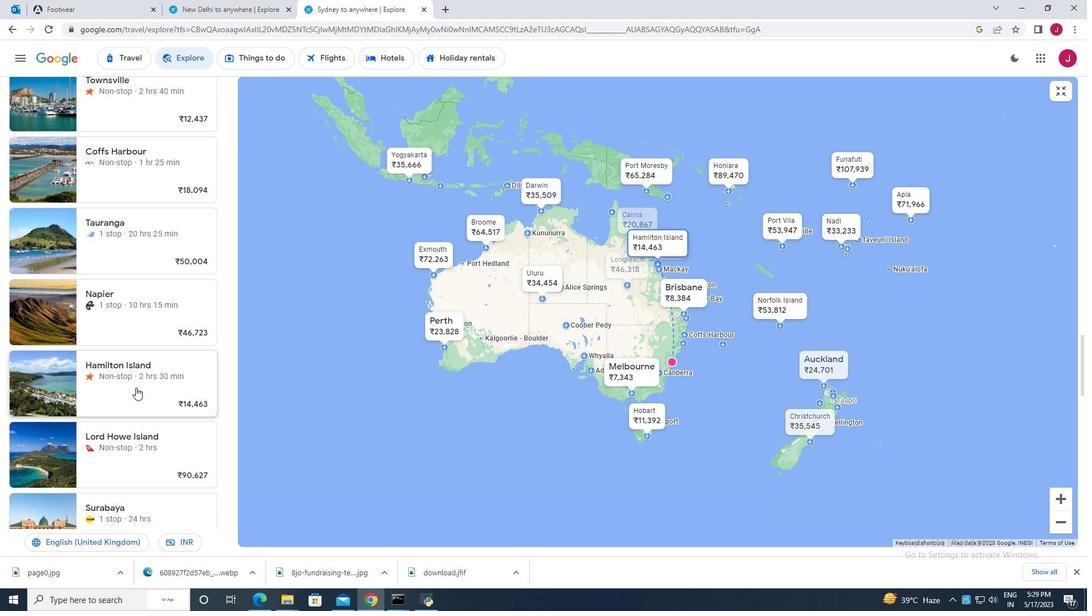 
Action: Mouse scrolled (135, 387) with delta (0, 0)
Screenshot: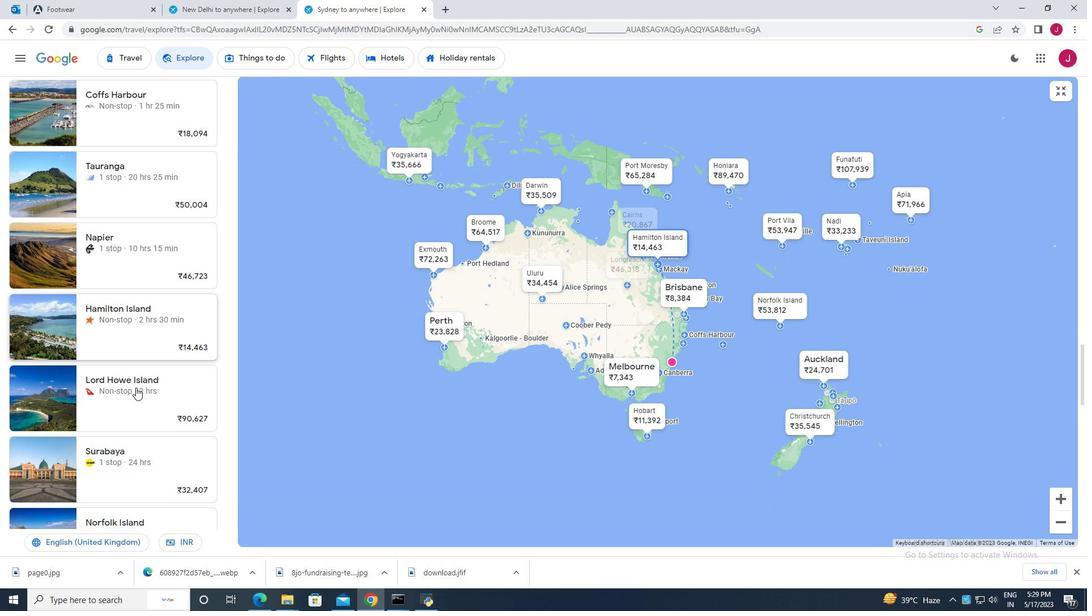 
Action: Mouse scrolled (135, 387) with delta (0, 0)
Screenshot: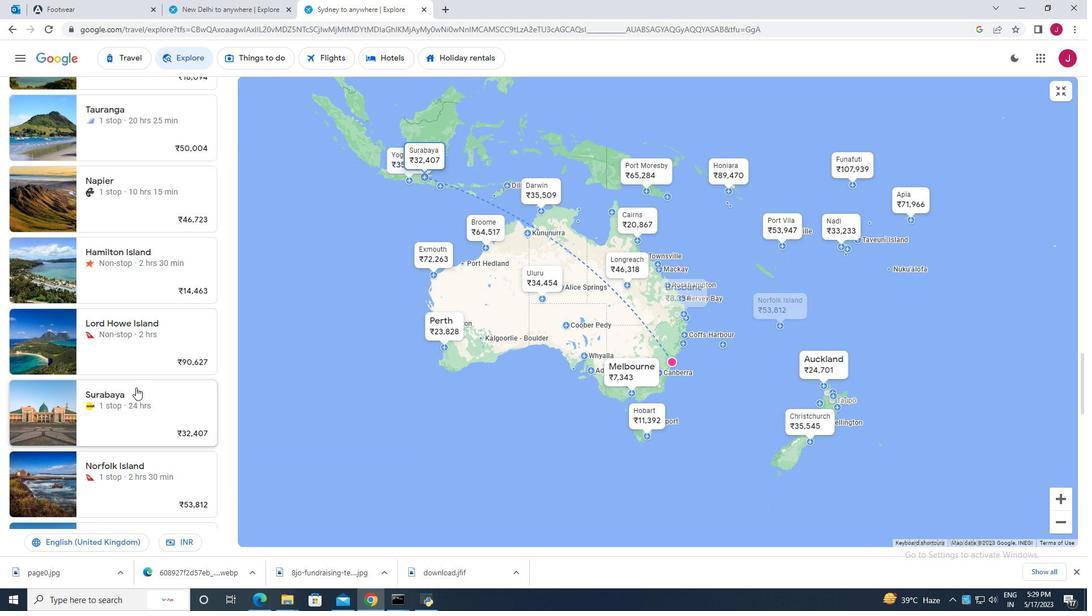 
Action: Mouse scrolled (135, 387) with delta (0, 0)
Screenshot: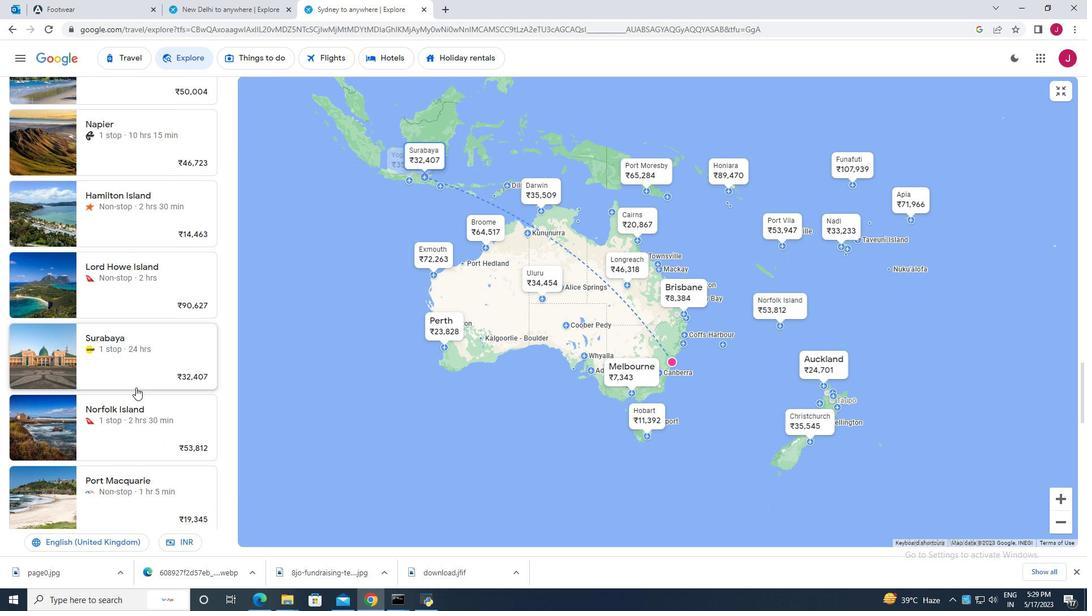 
Action: Mouse scrolled (135, 387) with delta (0, 0)
Screenshot: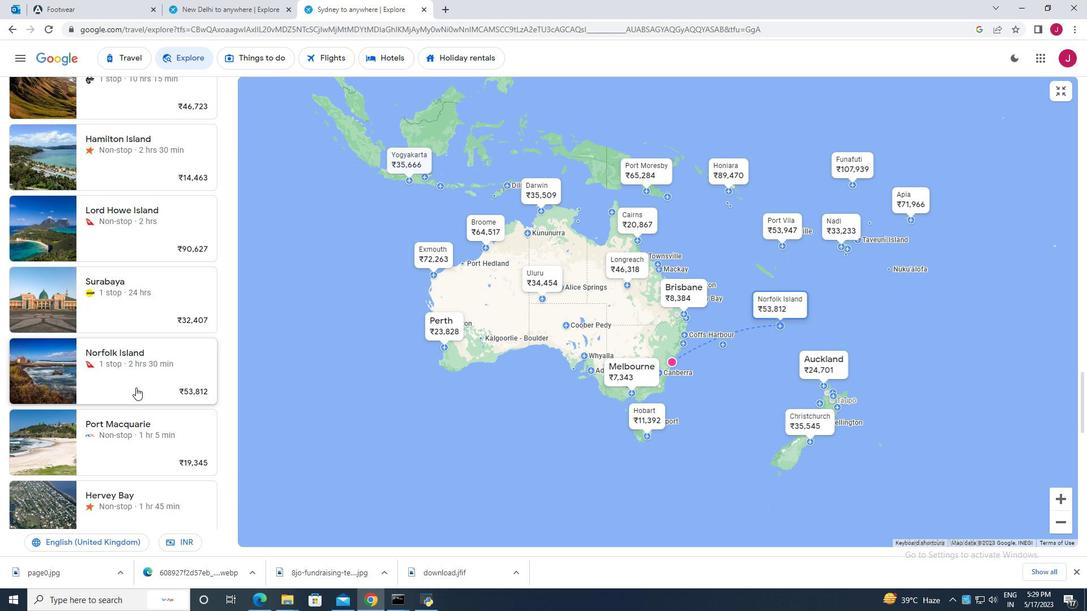 
Action: Mouse scrolled (135, 387) with delta (0, 0)
Screenshot: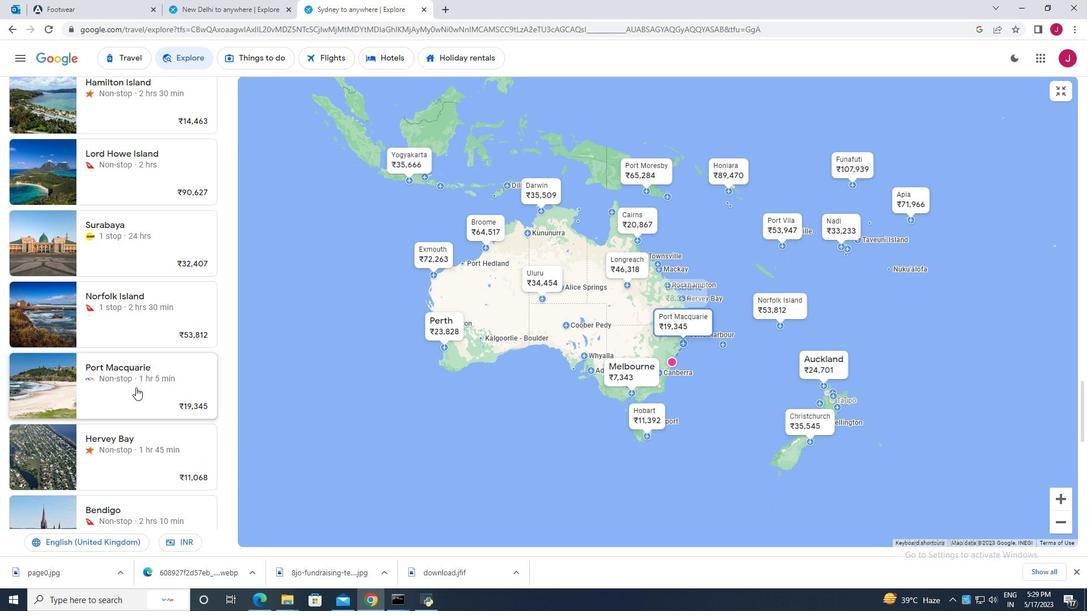 
Action: Mouse scrolled (135, 387) with delta (0, 0)
Screenshot: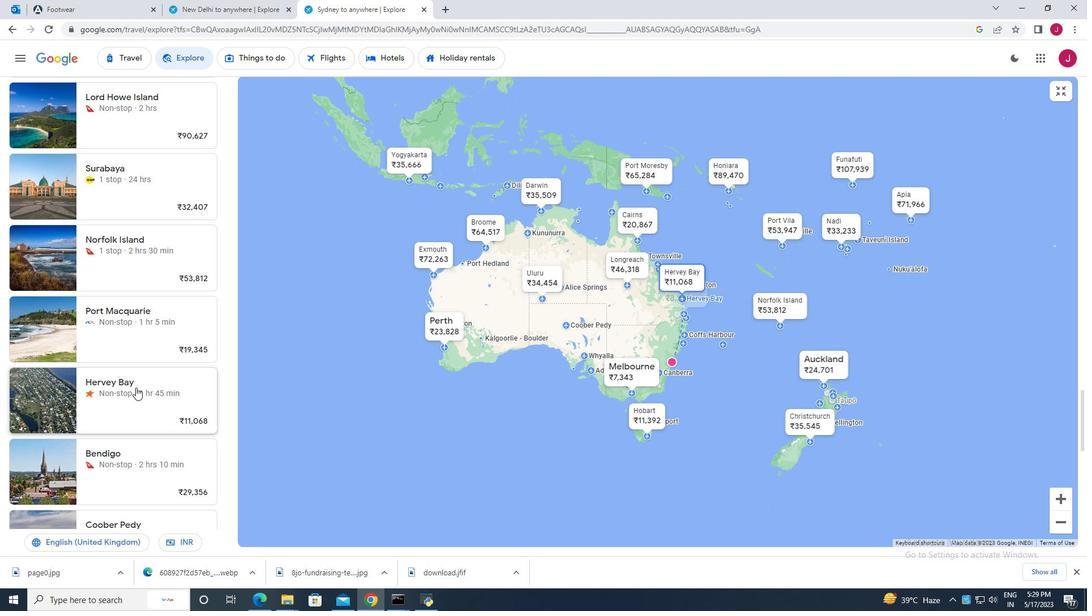 
Action: Mouse scrolled (135, 387) with delta (0, 0)
Screenshot: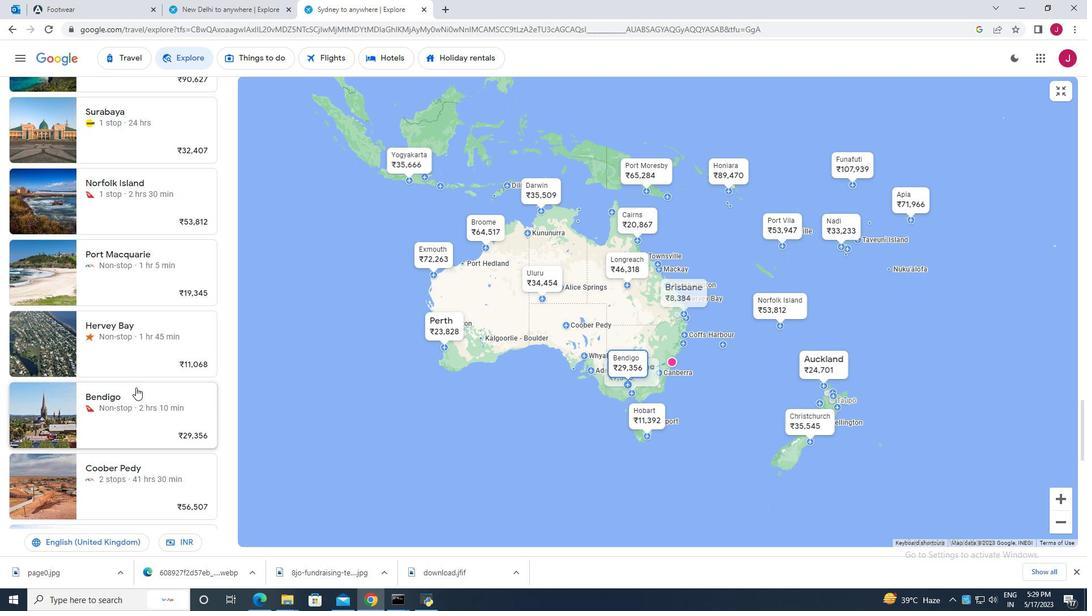 
Action: Mouse scrolled (135, 387) with delta (0, 0)
Screenshot: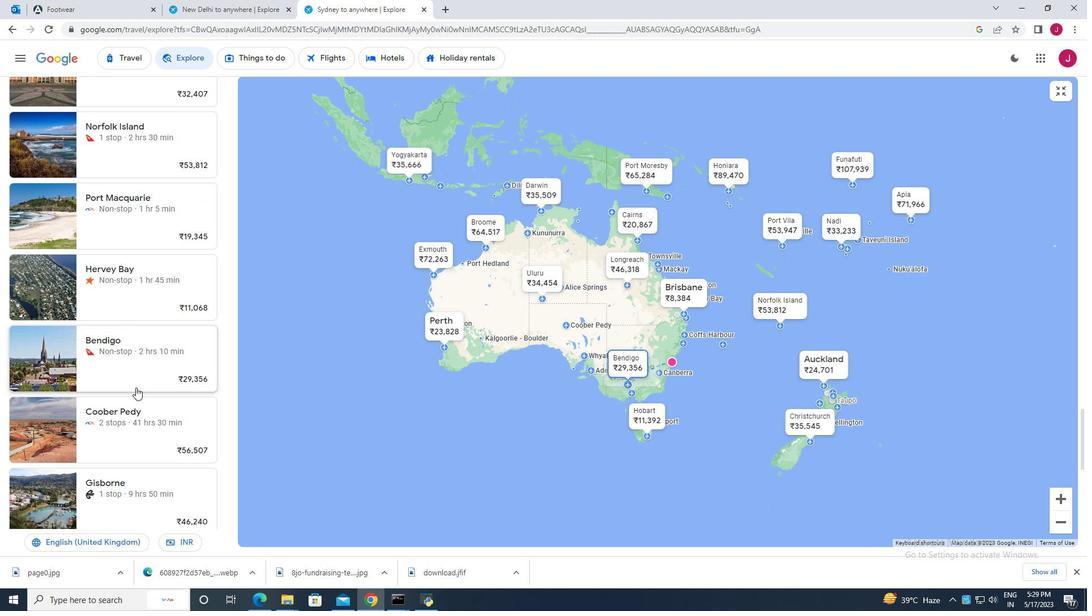 
Action: Mouse scrolled (135, 387) with delta (0, 0)
Screenshot: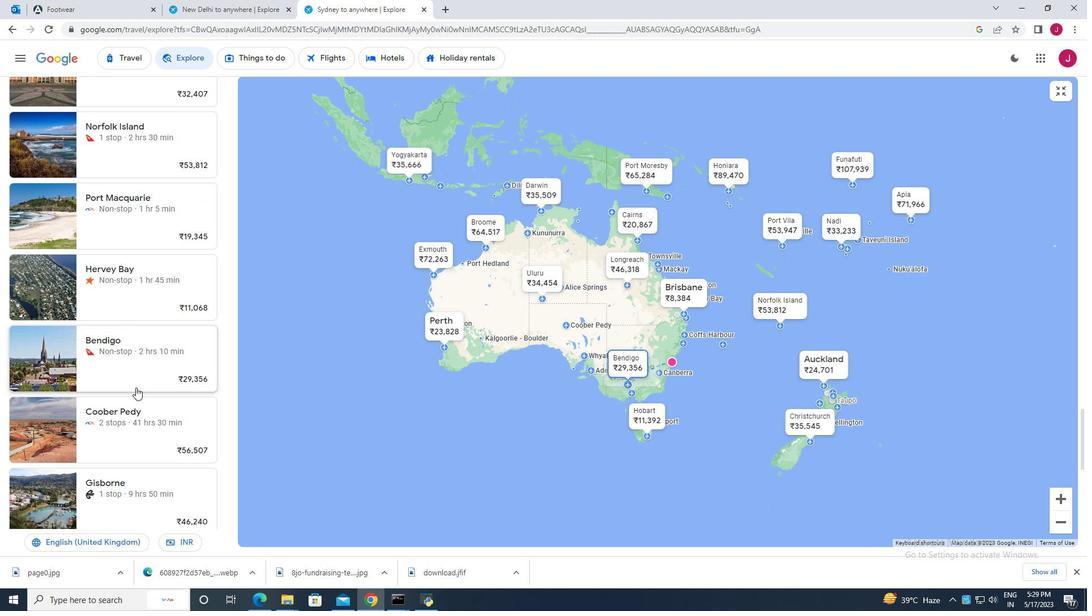 
Action: Mouse scrolled (135, 387) with delta (0, 0)
Screenshot: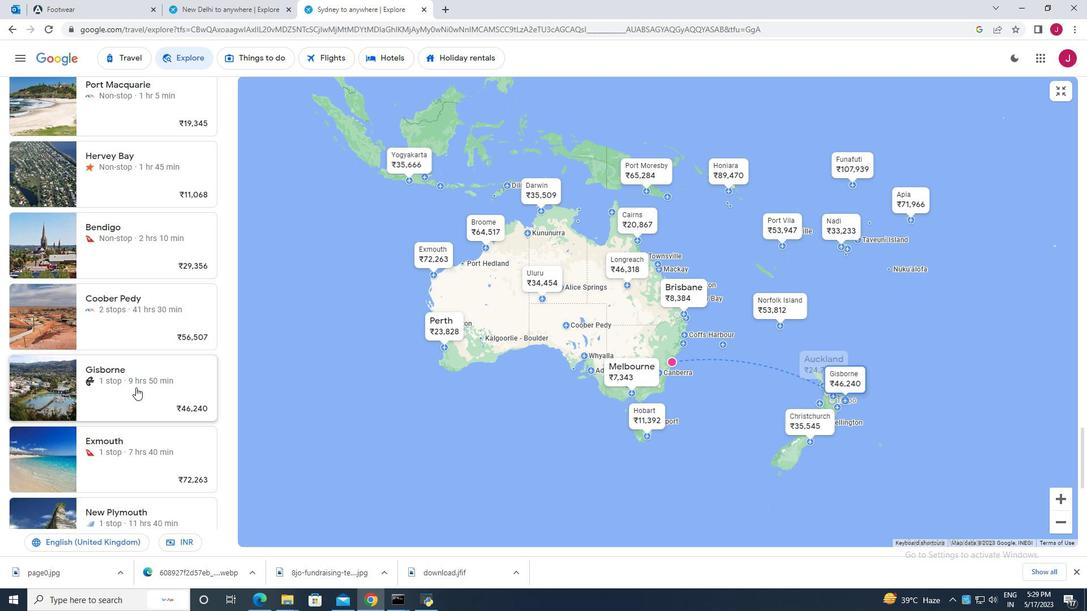 
Action: Mouse scrolled (135, 387) with delta (0, 0)
Screenshot: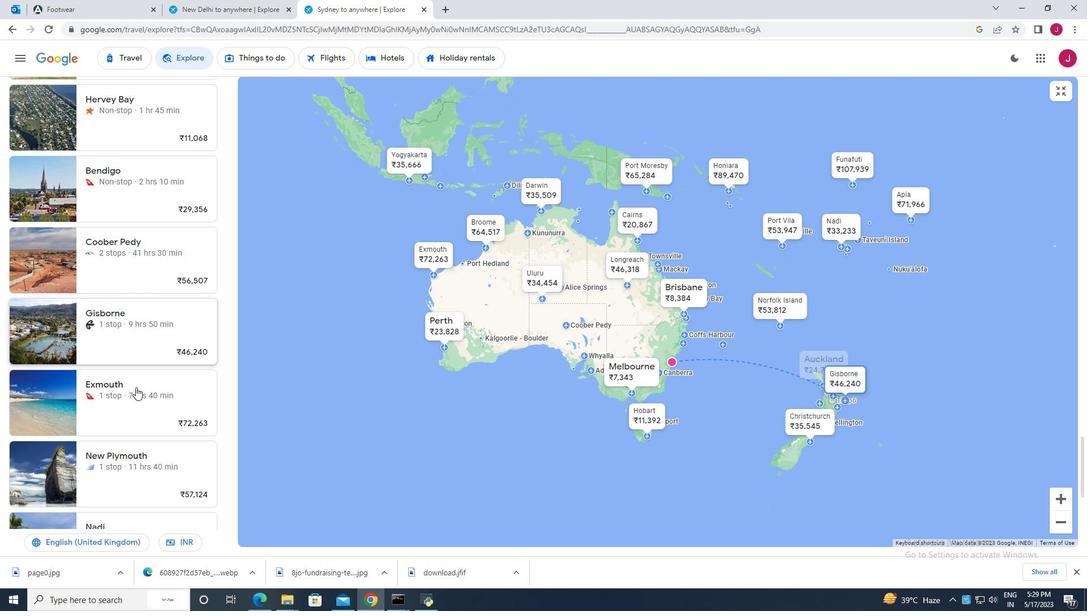 
Action: Mouse scrolled (135, 387) with delta (0, 0)
Screenshot: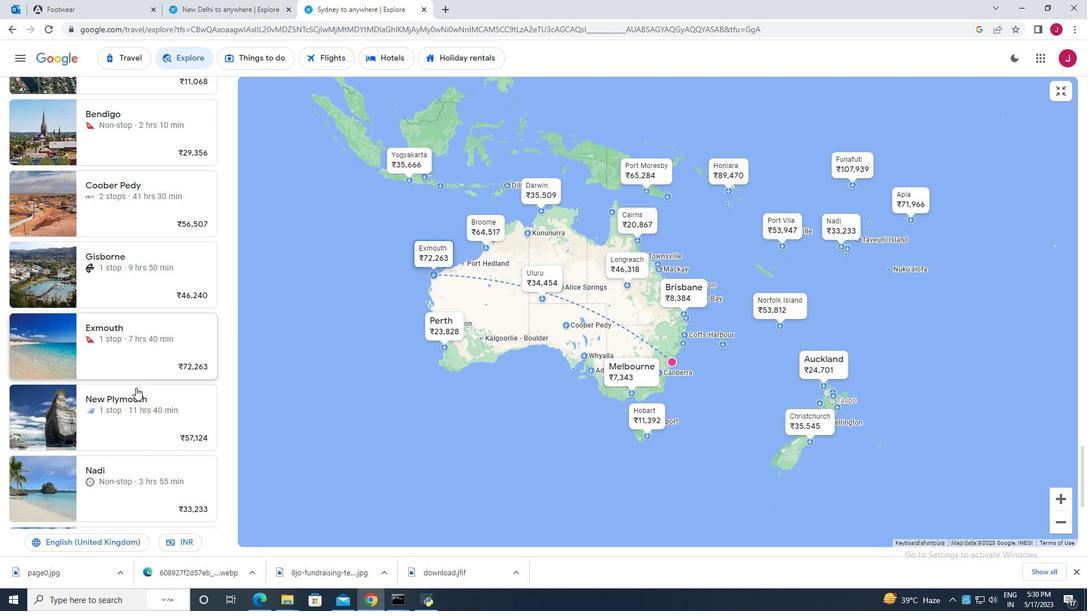 
Action: Mouse scrolled (135, 387) with delta (0, 0)
Screenshot: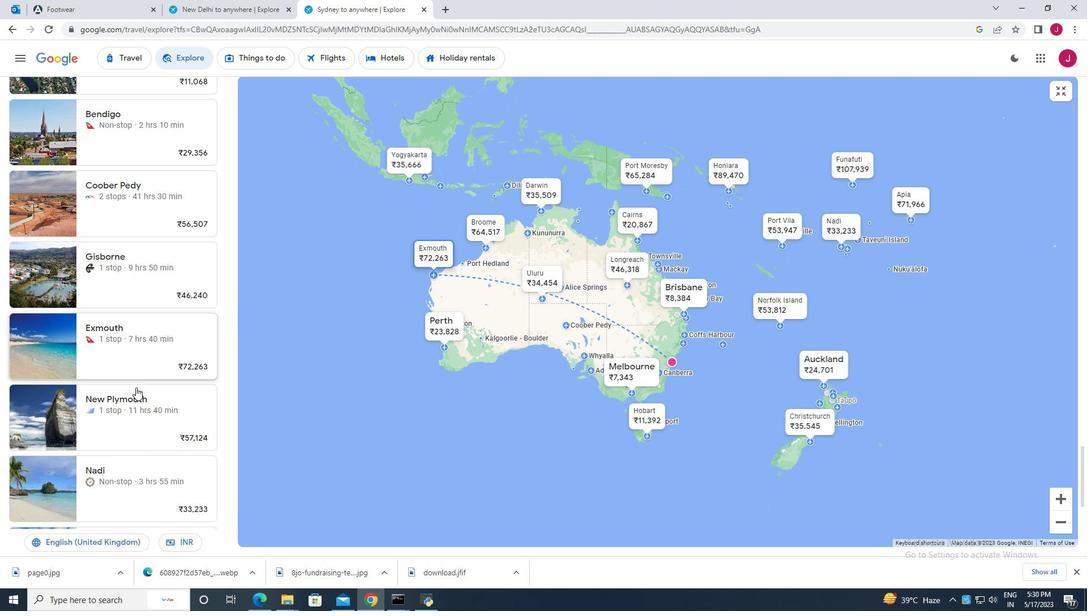 
Action: Mouse scrolled (135, 387) with delta (0, 0)
Screenshot: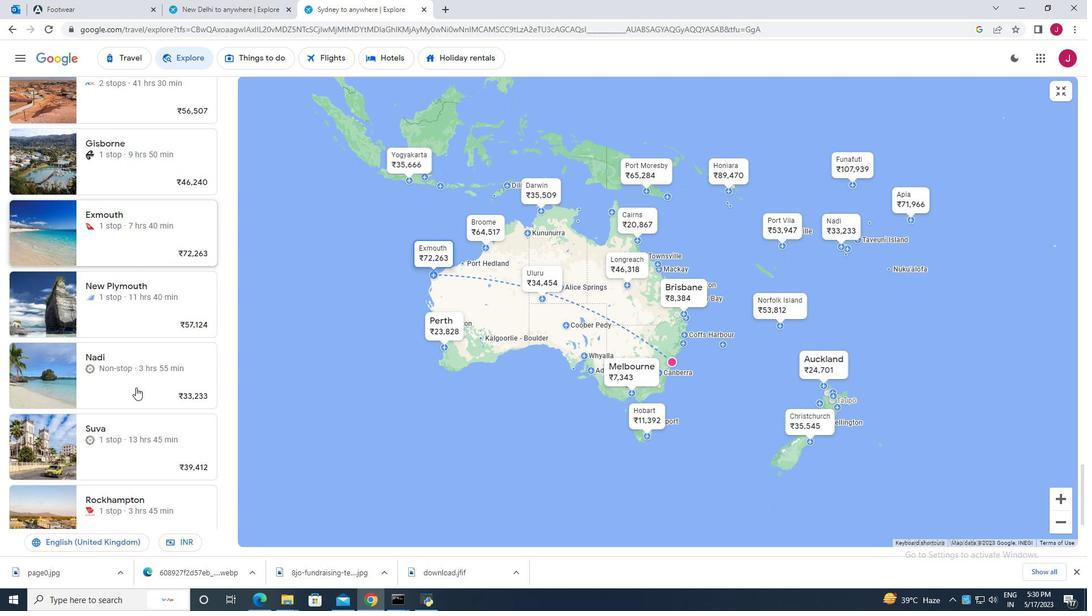 
Action: Mouse scrolled (135, 387) with delta (0, 0)
Screenshot: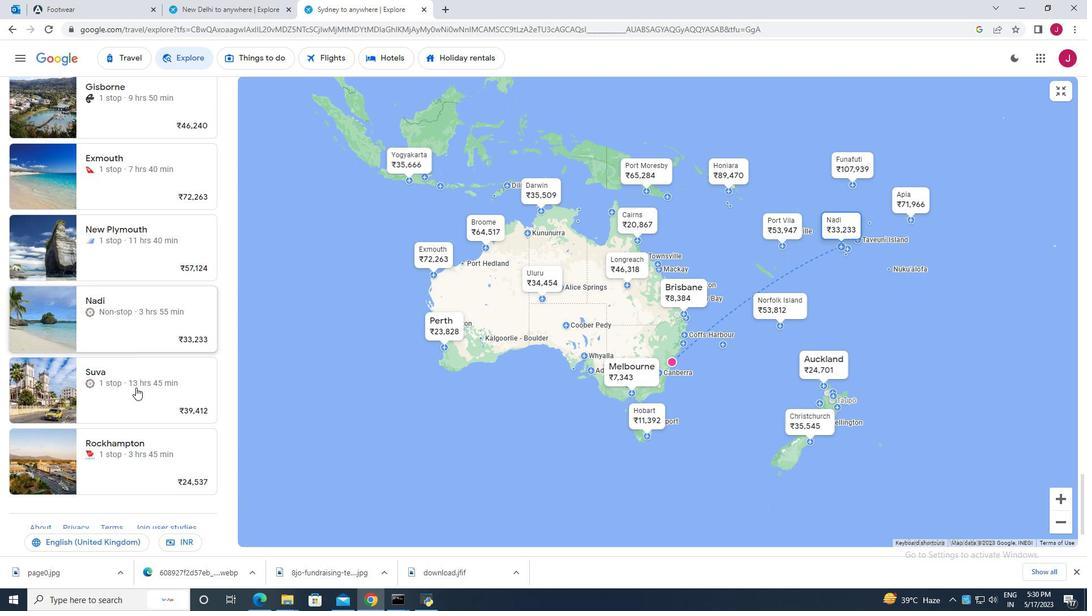 
Action: Mouse scrolled (135, 387) with delta (0, 0)
Screenshot: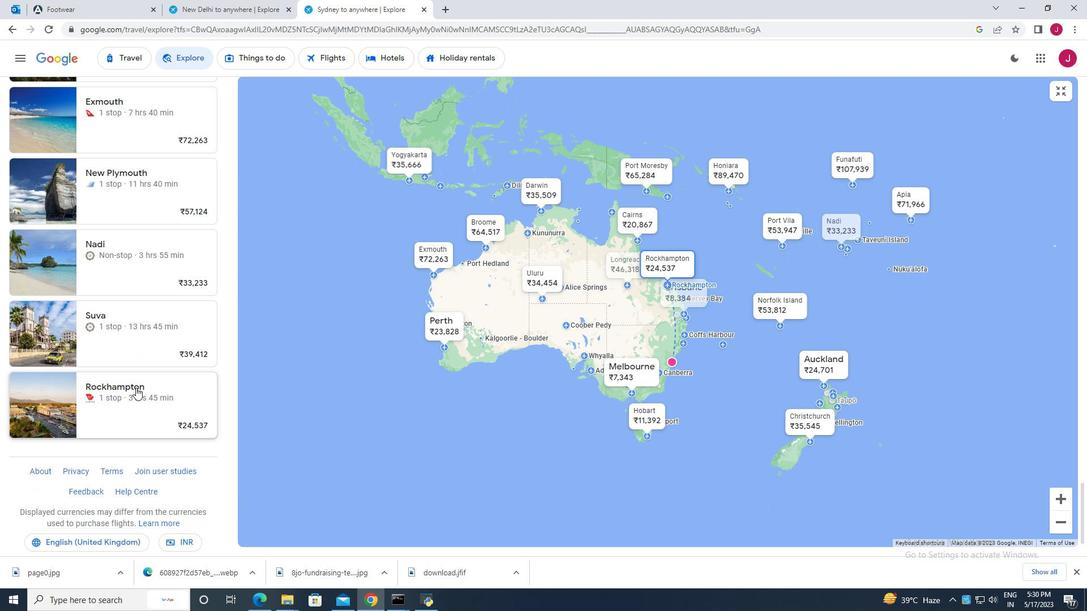 
Action: Mouse scrolled (135, 387) with delta (0, 0)
Screenshot: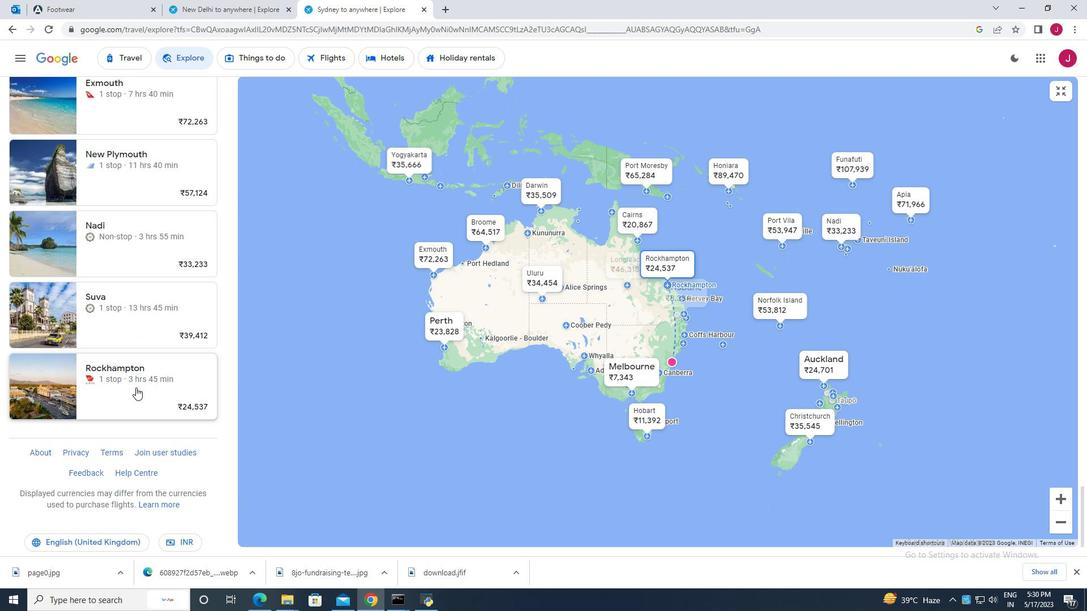
Action: Mouse scrolled (135, 387) with delta (0, 0)
Screenshot: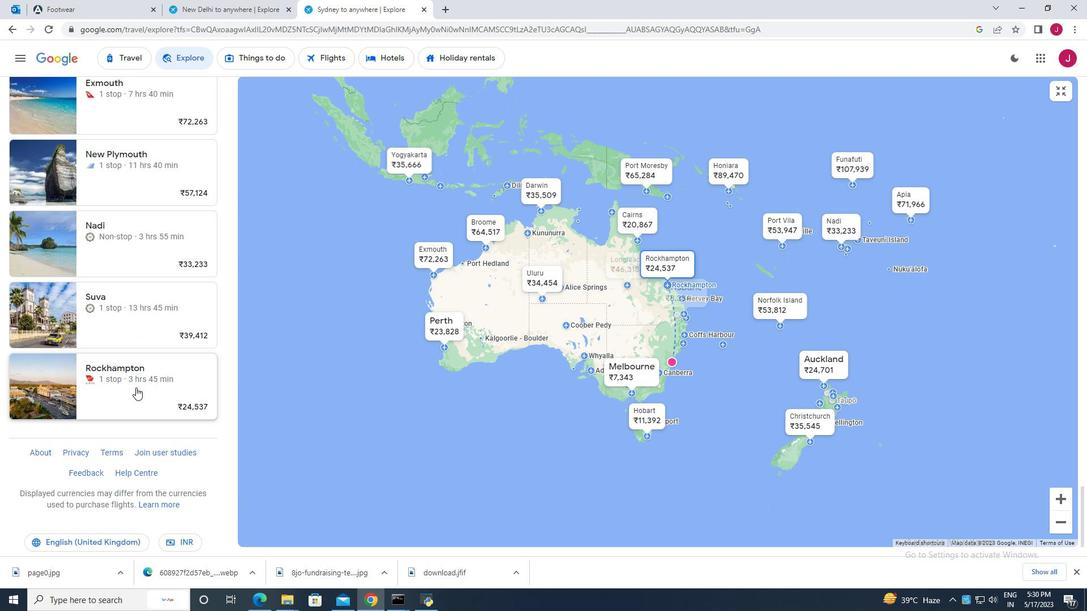 
Action: Mouse scrolled (135, 387) with delta (0, 0)
Screenshot: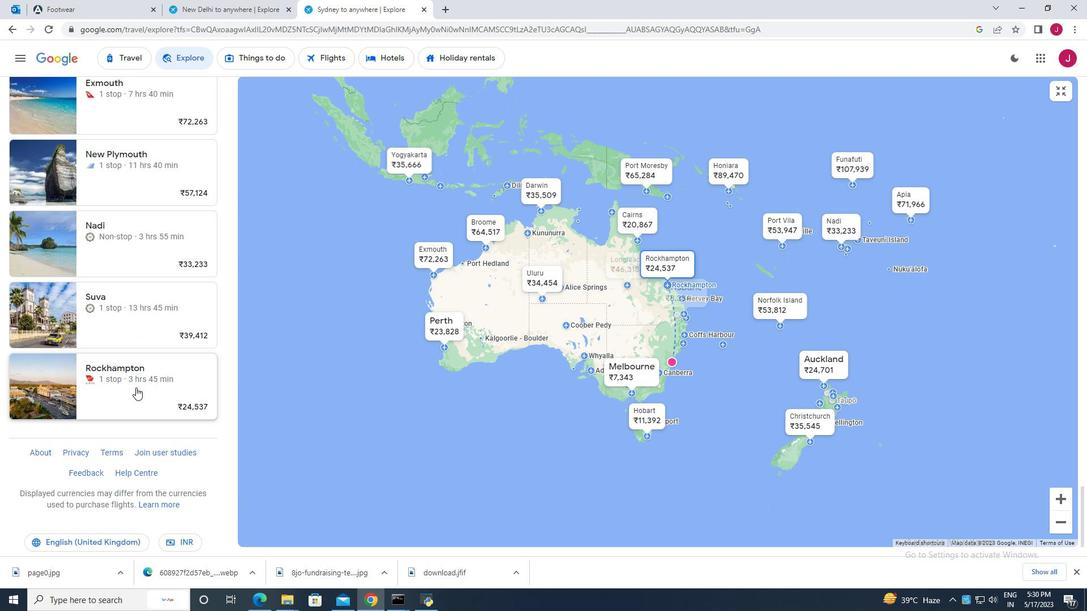 
Action: Mouse scrolled (135, 387) with delta (0, 0)
Screenshot: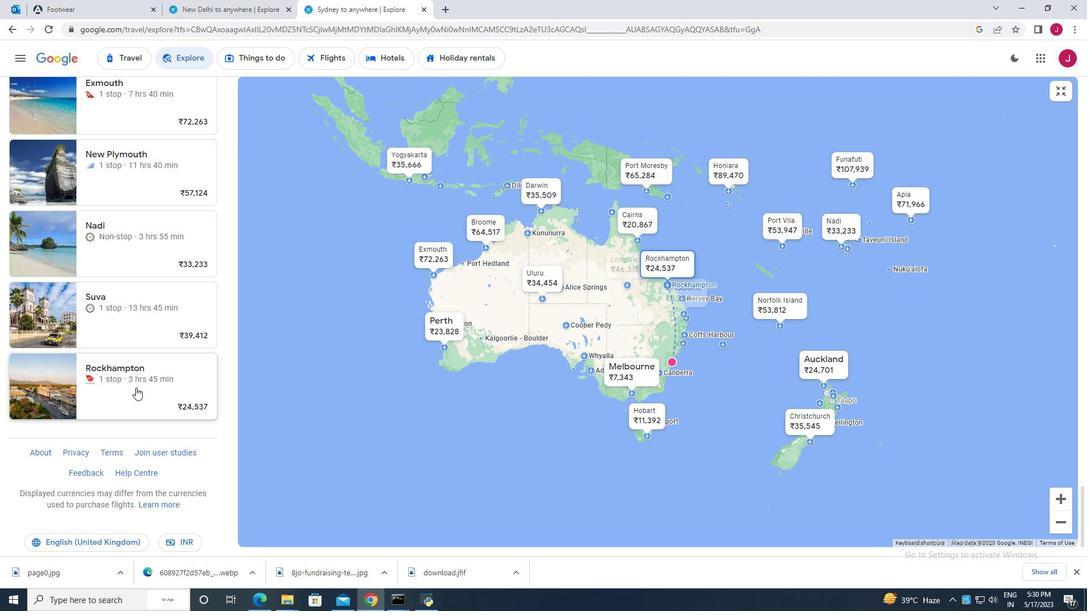 
Action: Mouse scrolled (135, 388) with delta (0, 0)
Screenshot: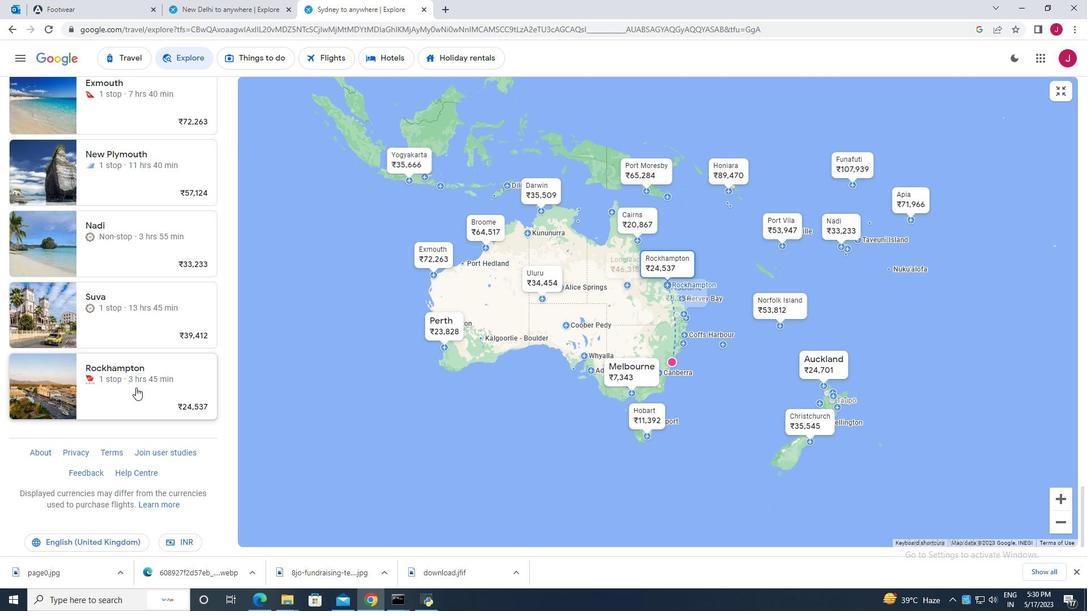 
Action: Mouse scrolled (135, 388) with delta (0, 0)
Screenshot: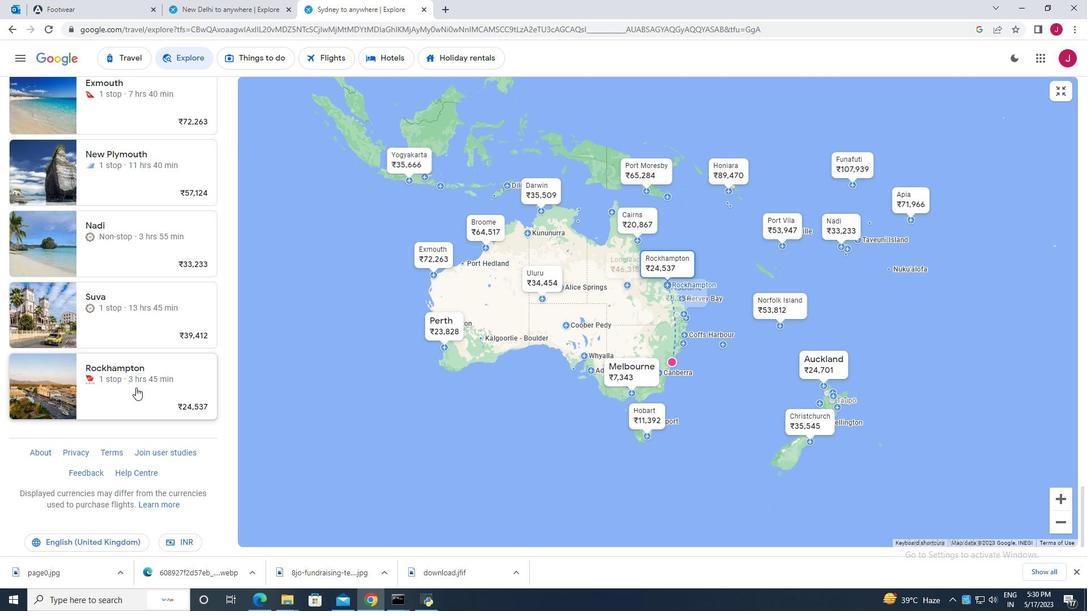 
Action: Mouse scrolled (135, 388) with delta (0, 0)
Screenshot: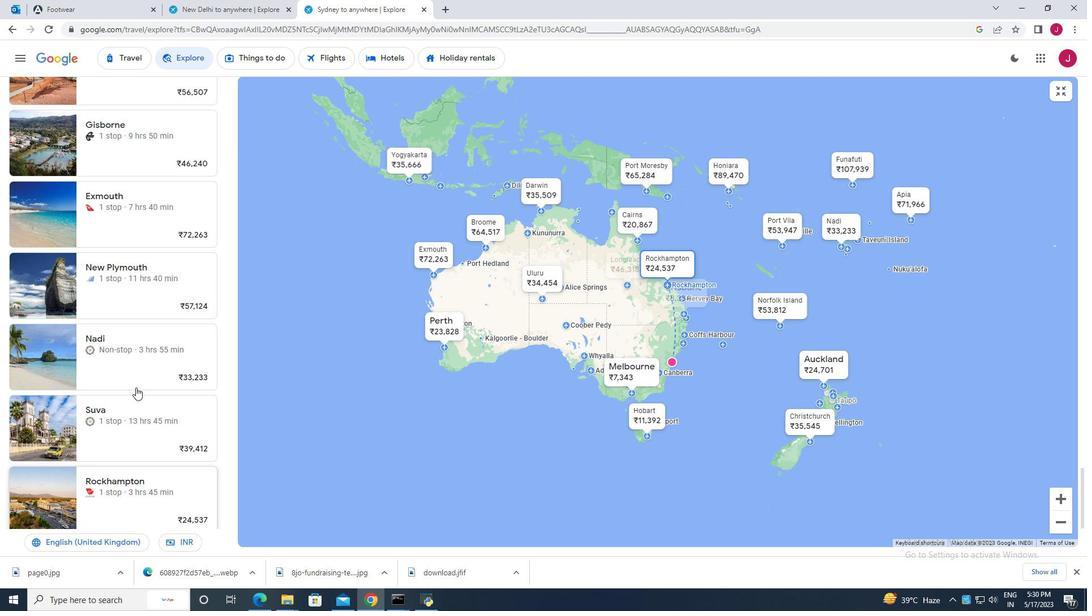 
Action: Mouse scrolled (135, 388) with delta (0, 0)
Screenshot: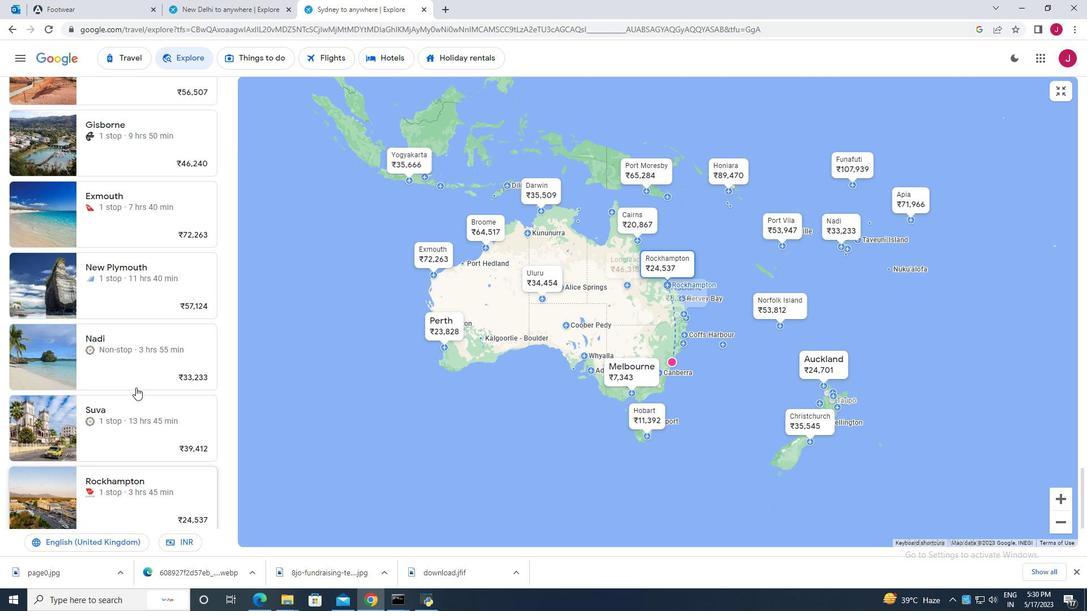 
Action: Mouse scrolled (135, 388) with delta (0, 0)
Screenshot: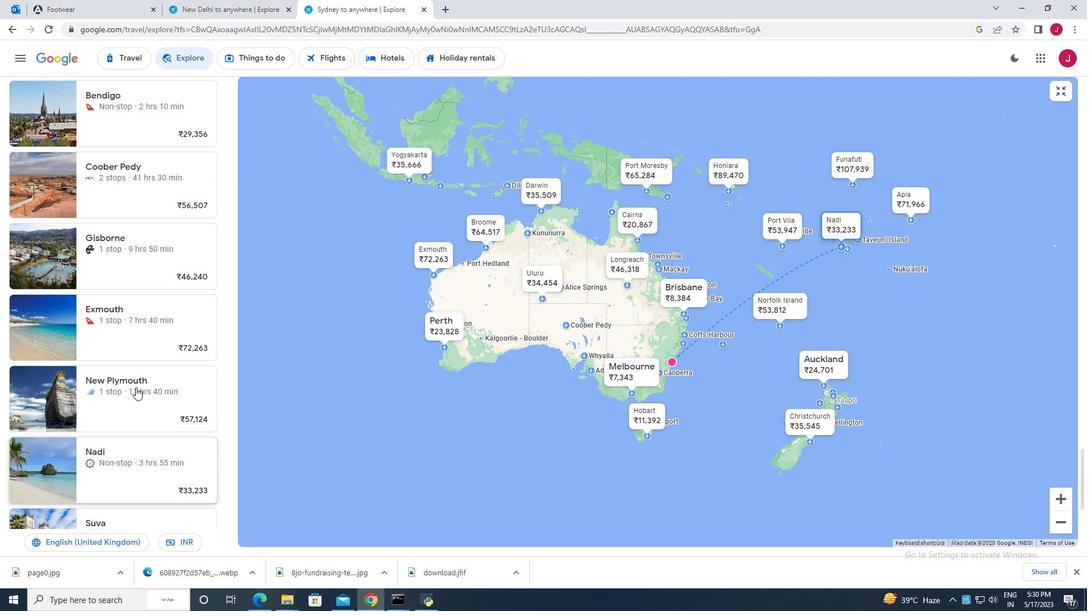 
Action: Mouse scrolled (135, 388) with delta (0, 0)
Screenshot: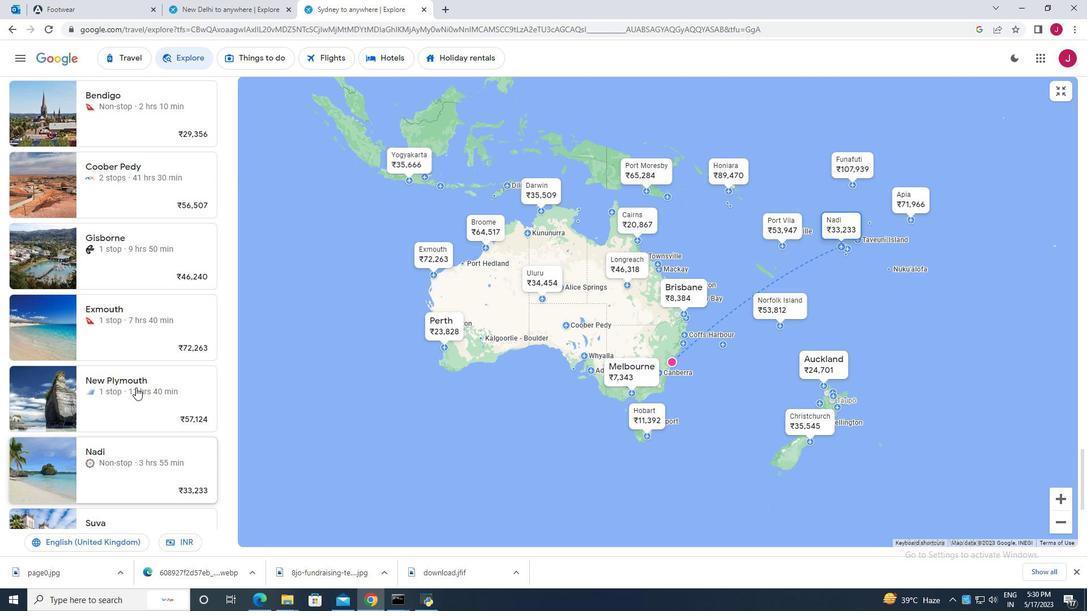 
Action: Mouse scrolled (135, 388) with delta (0, 0)
Screenshot: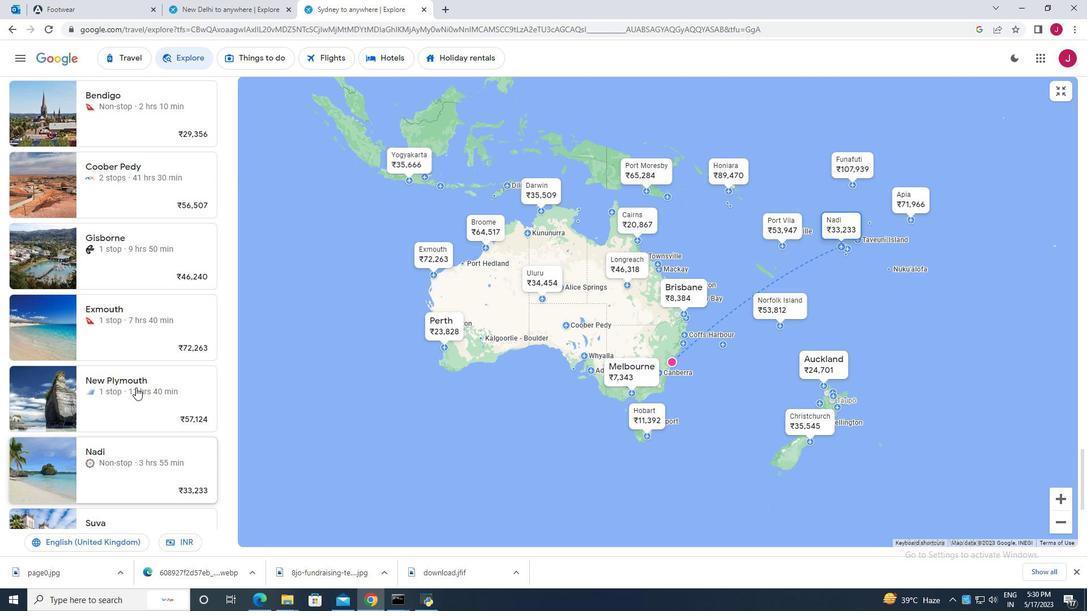 
Action: Mouse scrolled (135, 388) with delta (0, 0)
Screenshot: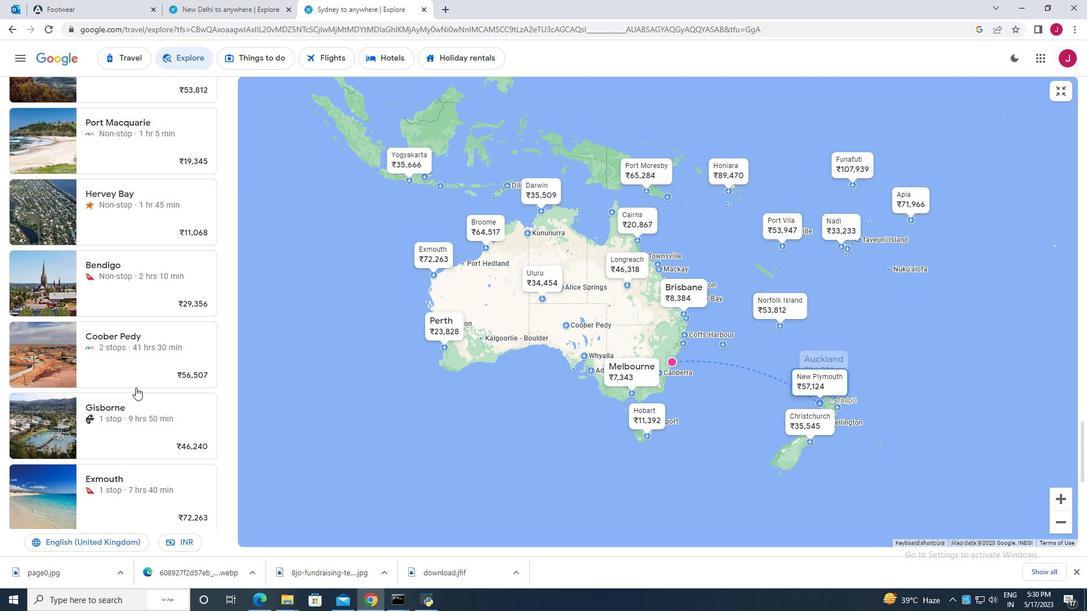 
Action: Mouse scrolled (135, 388) with delta (0, 0)
Screenshot: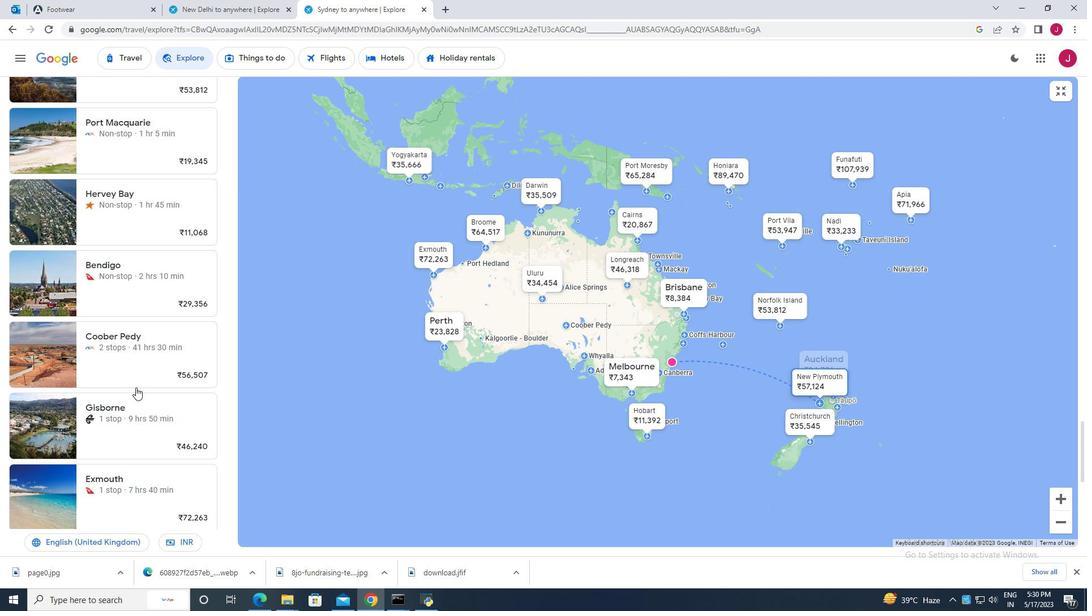 
Action: Mouse scrolled (135, 388) with delta (0, 0)
Screenshot: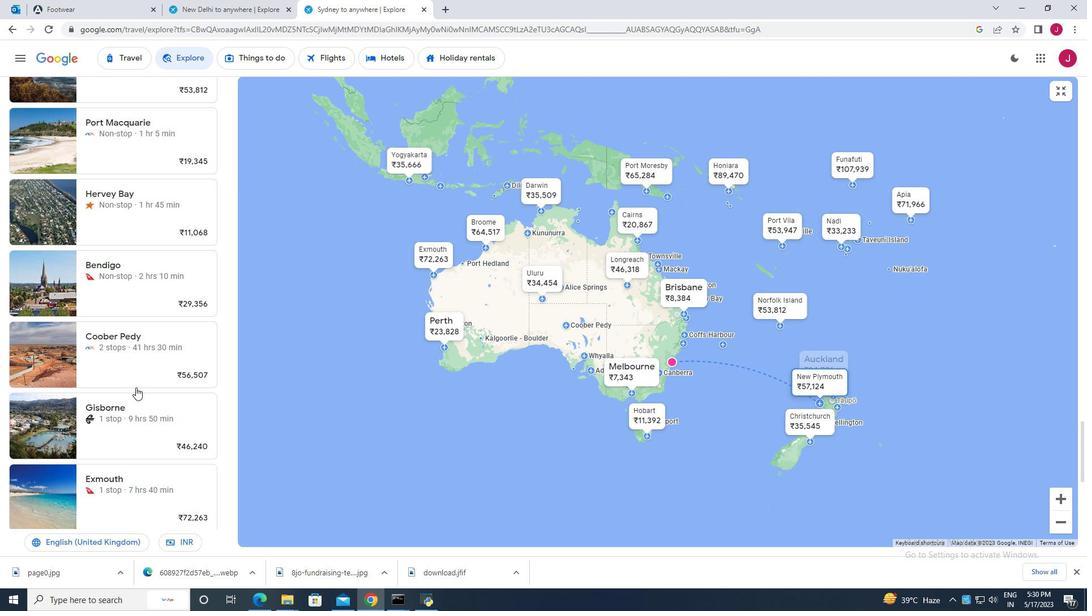 
Action: Mouse scrolled (135, 388) with delta (0, 0)
Screenshot: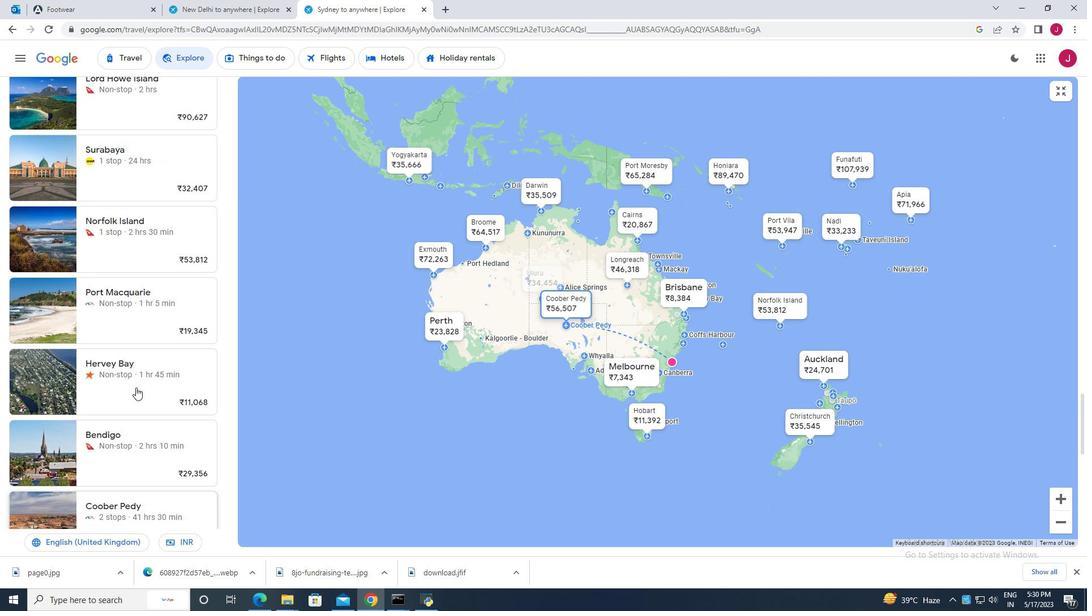 
Action: Mouse scrolled (135, 388) with delta (0, 0)
Screenshot: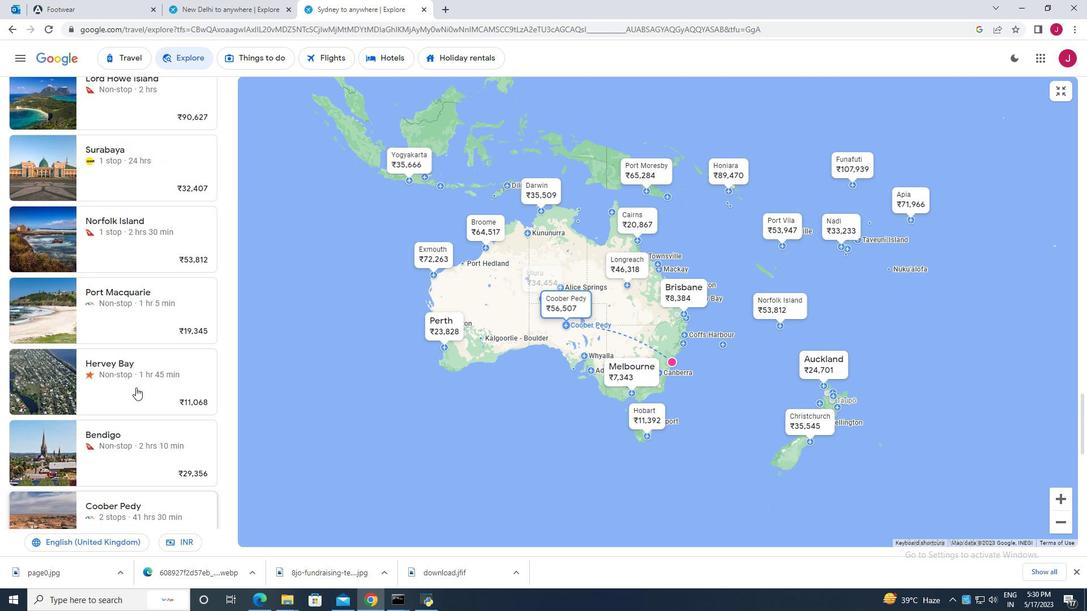 
Action: Mouse scrolled (135, 388) with delta (0, 0)
Screenshot: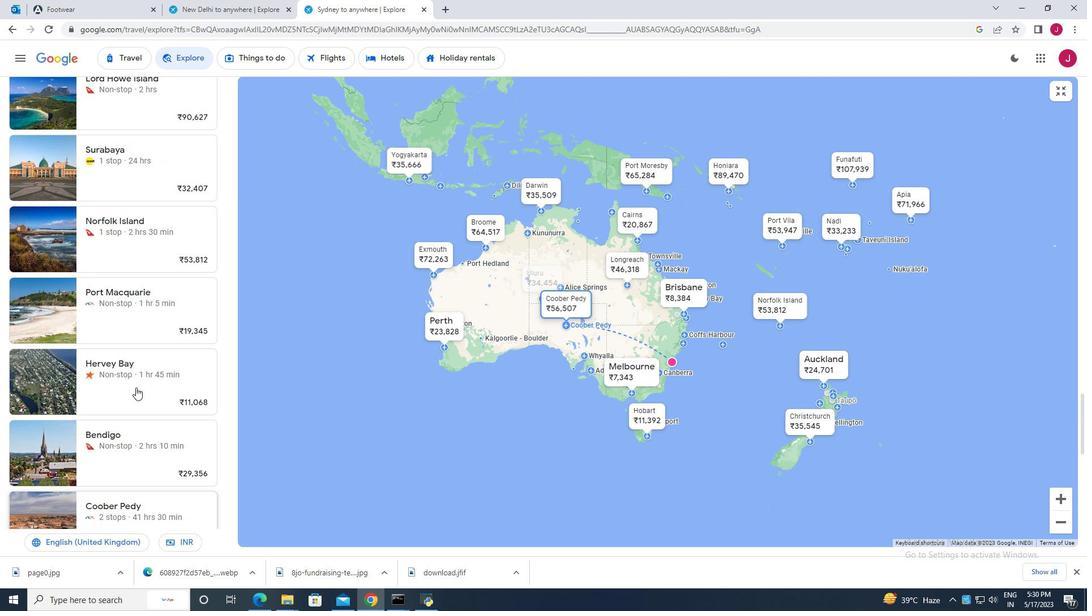 
Action: Mouse scrolled (135, 388) with delta (0, 0)
Screenshot: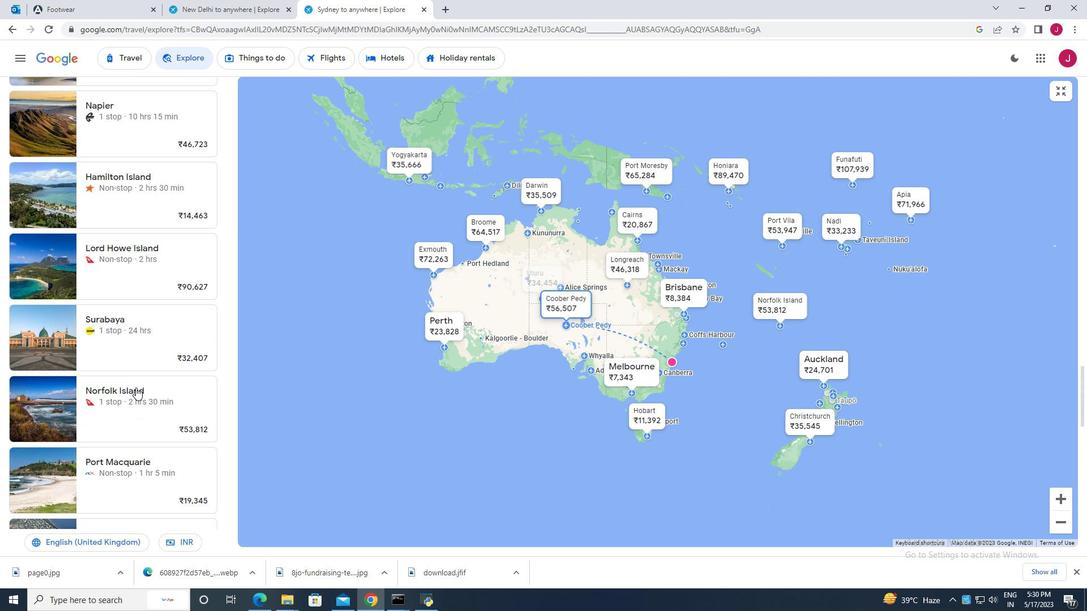 
Action: Mouse scrolled (135, 388) with delta (0, 0)
Screenshot: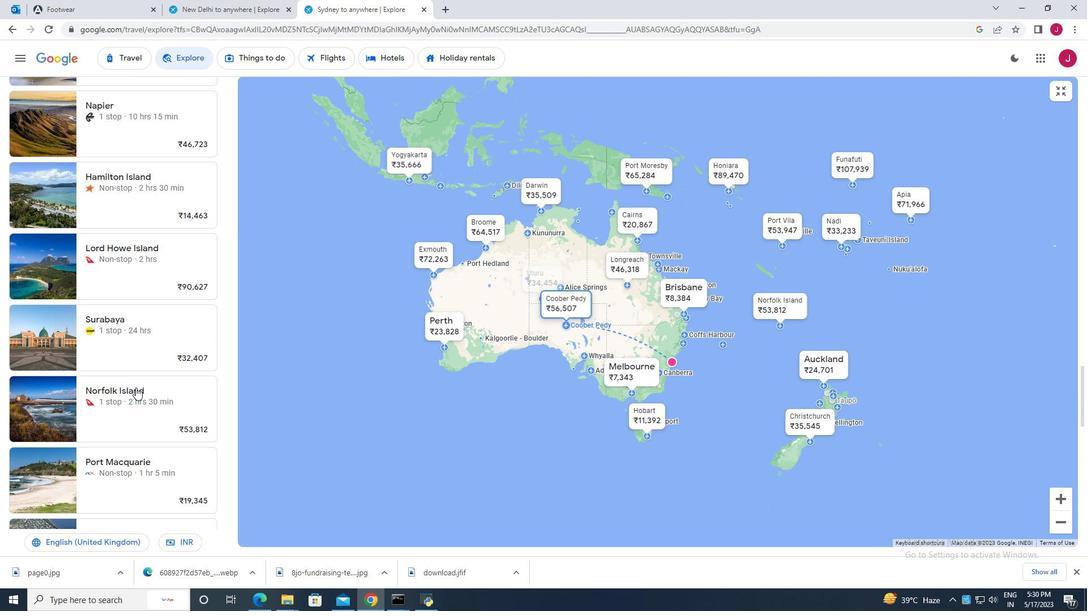 
Action: Mouse scrolled (135, 388) with delta (0, 0)
Screenshot: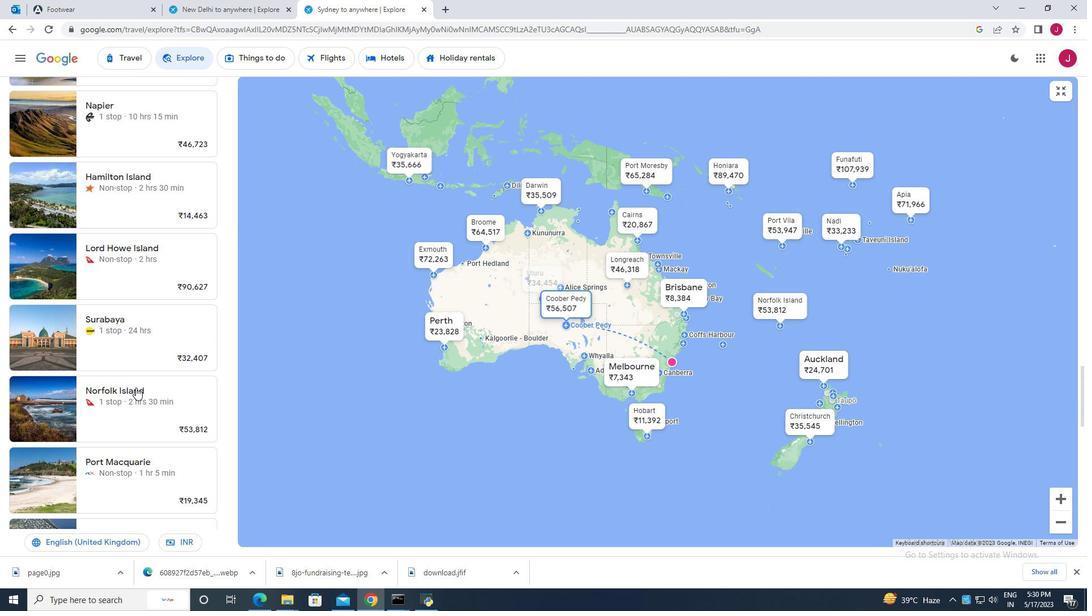 
Action: Mouse scrolled (135, 388) with delta (0, 0)
Screenshot: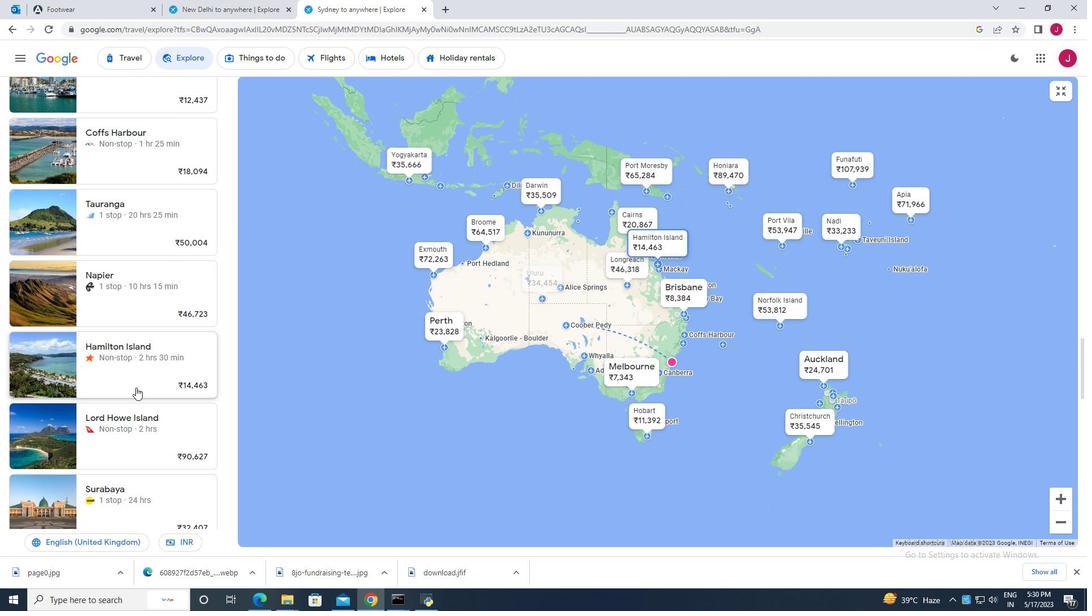 
Action: Mouse scrolled (135, 388) with delta (0, 0)
Screenshot: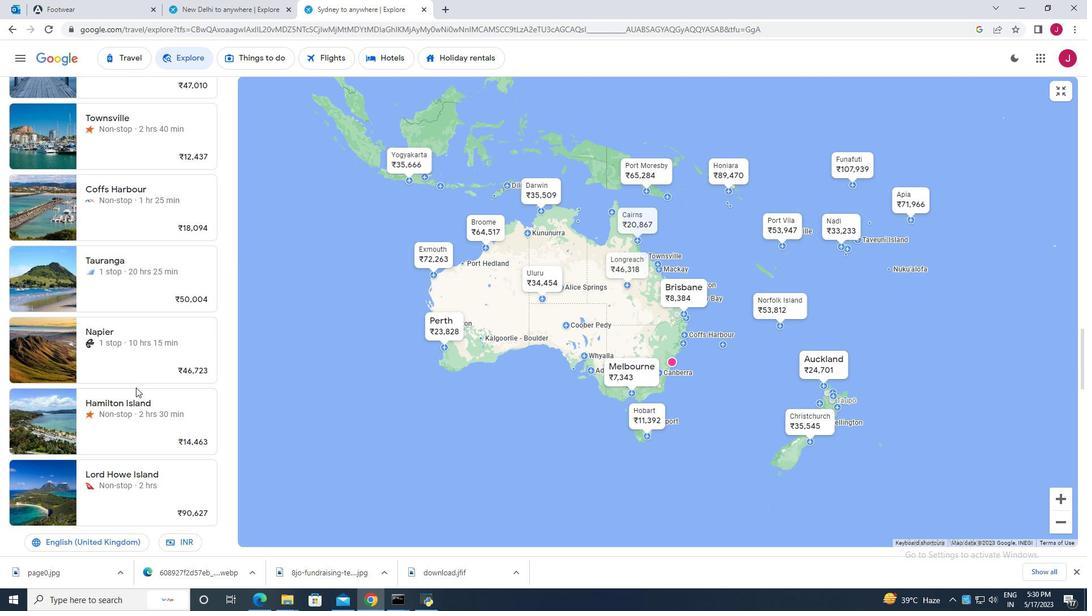 
Action: Mouse scrolled (135, 388) with delta (0, 0)
Screenshot: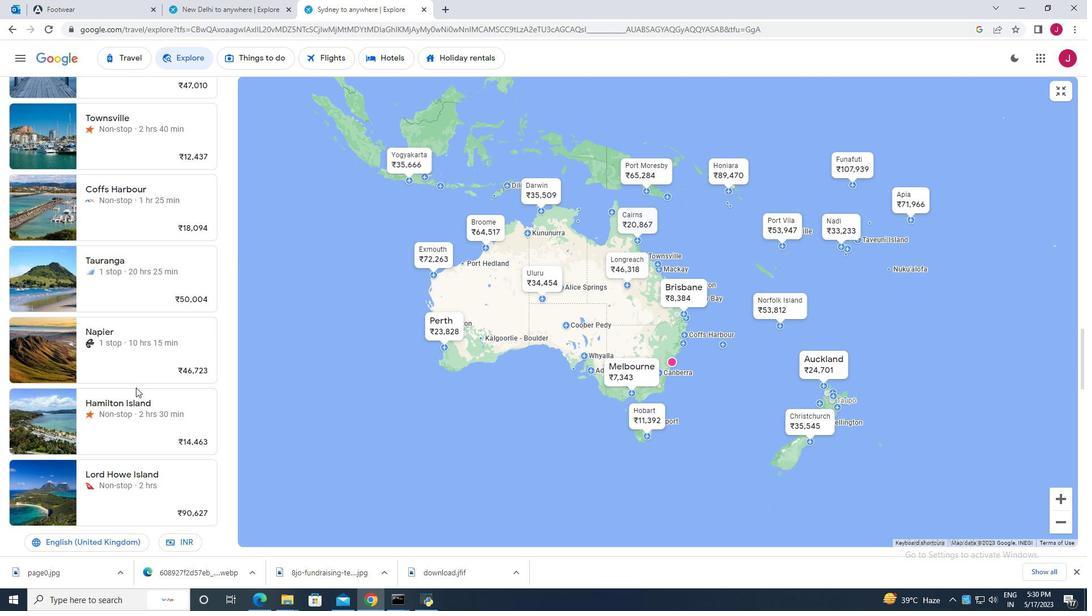 
